 Task: Open Card Card0000000171 in  Board0000000043 in Workspace WS0000000015 in Trello. Add Member Carxxstreet791@gmail.com to Card Card0000000171 in  Board0000000043 in Workspace WS0000000015 in Trello. Add Orange Label titled Label0000000171 to Card Card0000000171 in  Board0000000043 in Workspace WS0000000015 in Trello. Add Checklist CL0000000171 to Card Card0000000171 in  Board0000000043 in Workspace WS0000000015 in Trello. Add Dates with Start Date as Jun 01 2023 and Due Date as Jun 30 2023 to Card Card0000000171 in  Board0000000043 in Workspace WS0000000015 in Trello
Action: Mouse moved to (585, 73)
Screenshot: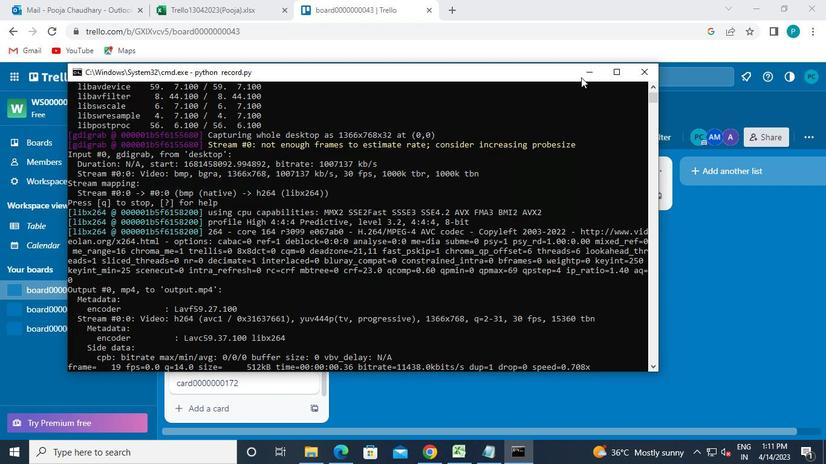 
Action: Mouse pressed left at (585, 73)
Screenshot: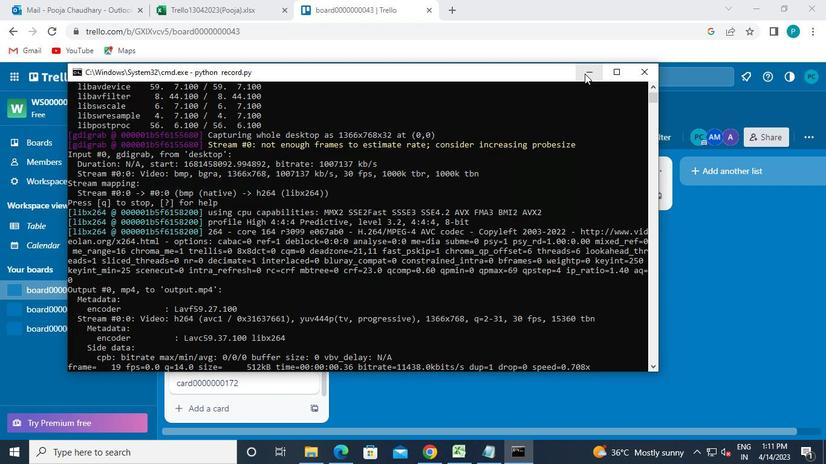 
Action: Mouse moved to (292, 351)
Screenshot: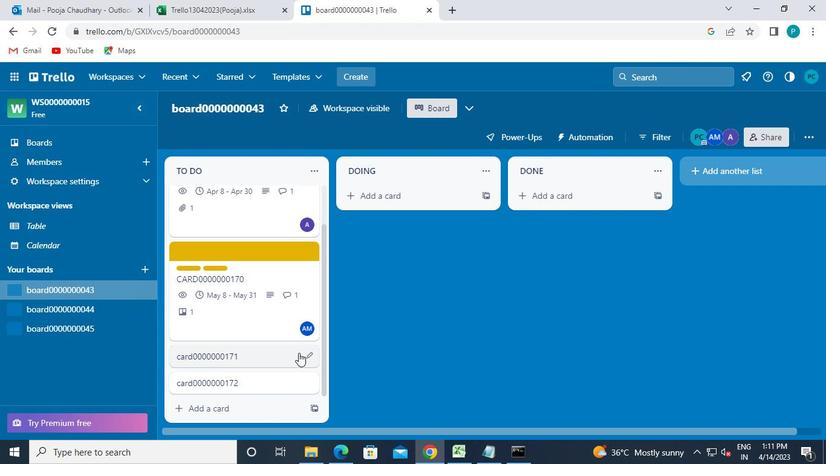 
Action: Mouse pressed left at (292, 351)
Screenshot: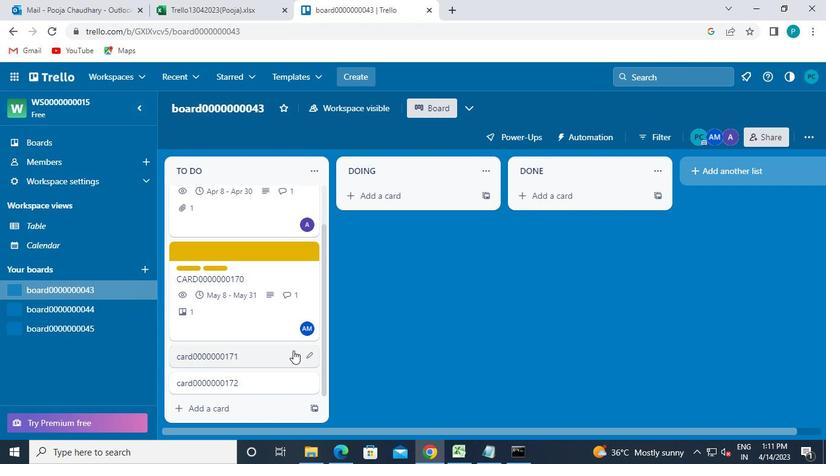 
Action: Mouse moved to (573, 213)
Screenshot: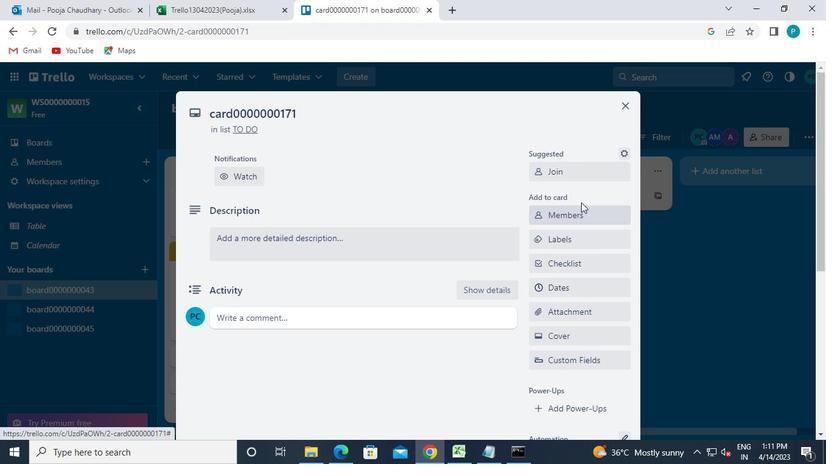 
Action: Mouse pressed left at (573, 213)
Screenshot: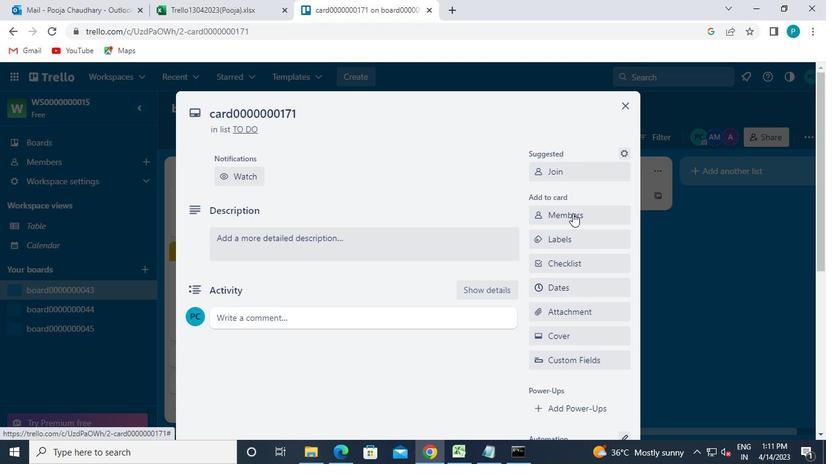 
Action: Mouse moved to (570, 269)
Screenshot: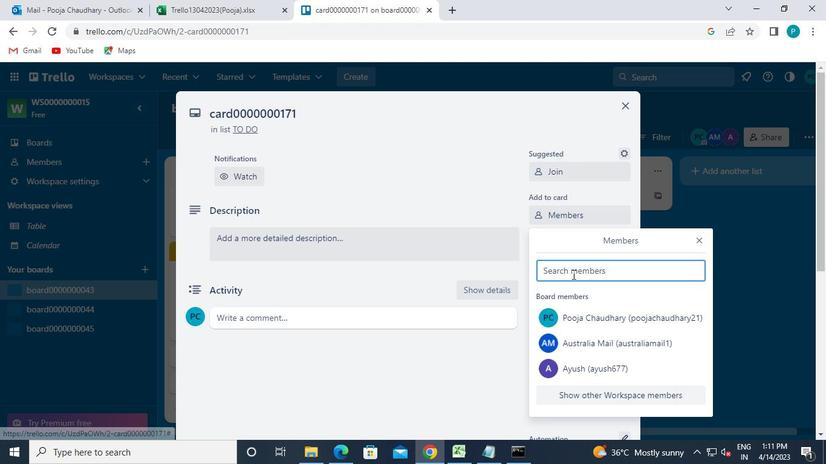 
Action: Mouse pressed left at (570, 269)
Screenshot: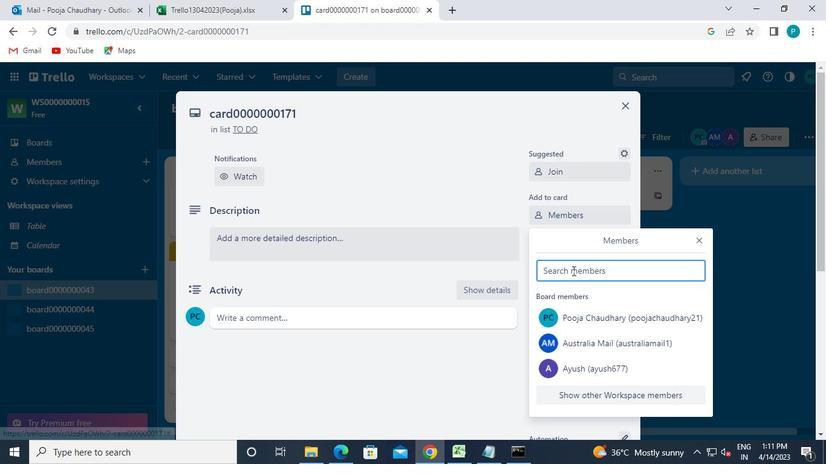 
Action: Mouse moved to (545, 257)
Screenshot: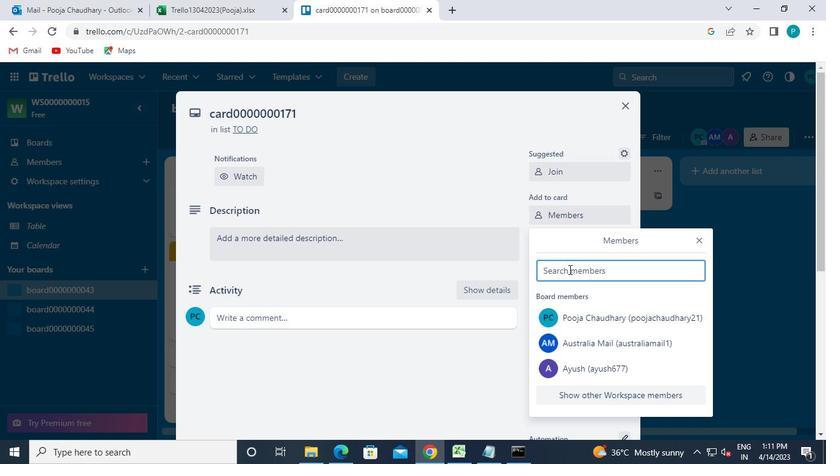 
Action: Keyboard c
Screenshot: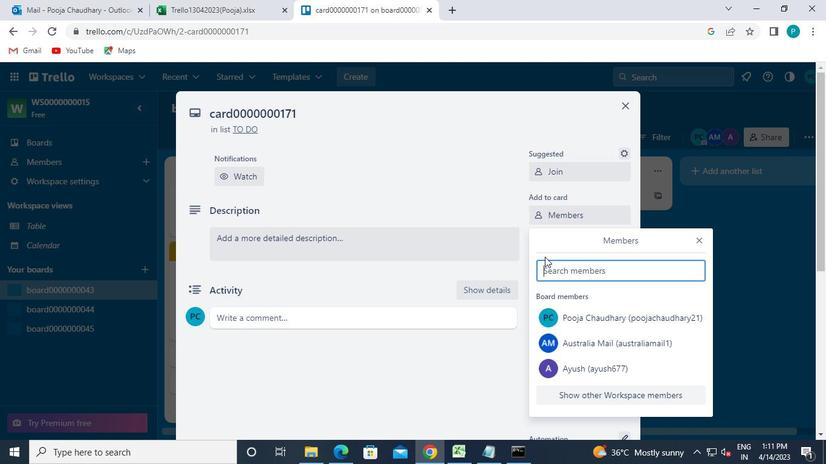
Action: Keyboard a
Screenshot: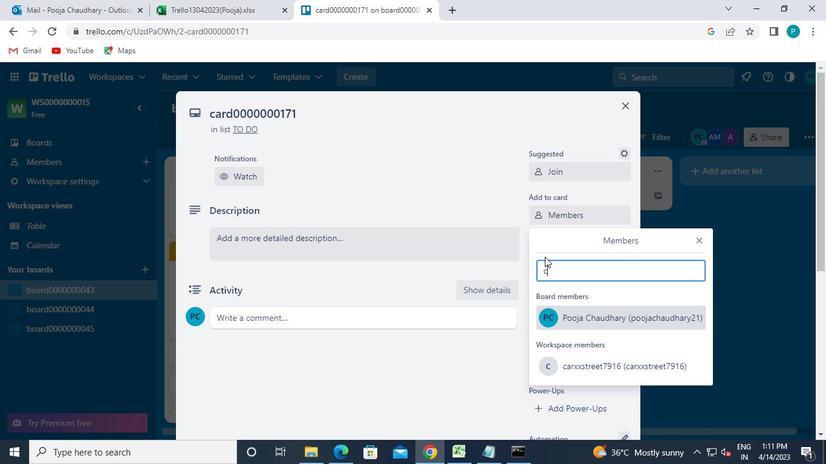 
Action: Keyboard r
Screenshot: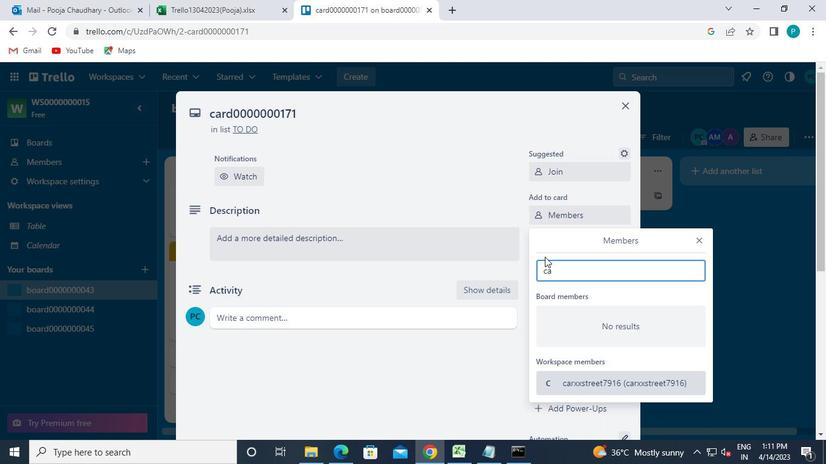 
Action: Keyboard x
Screenshot: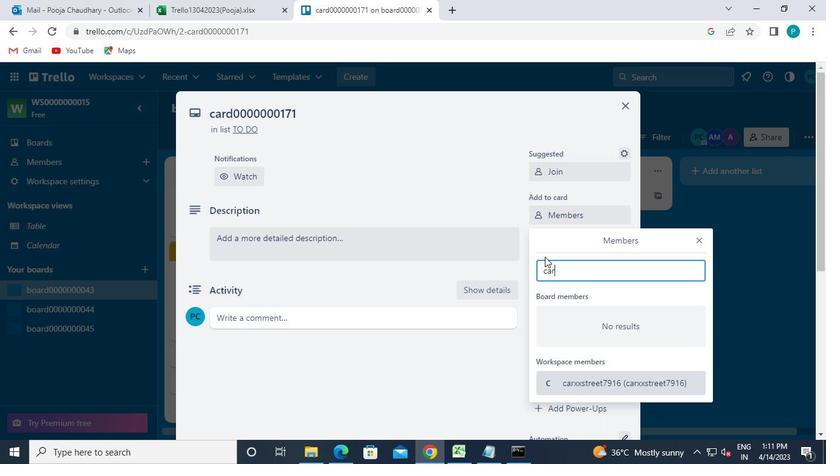 
Action: Keyboard x
Screenshot: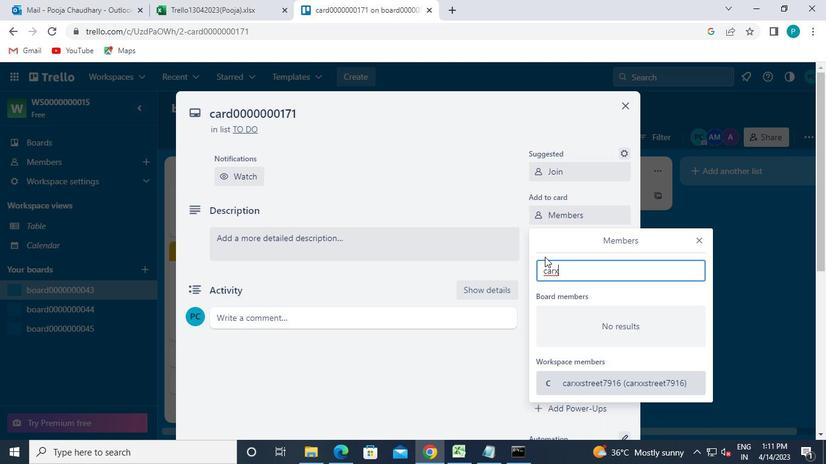 
Action: Keyboard s
Screenshot: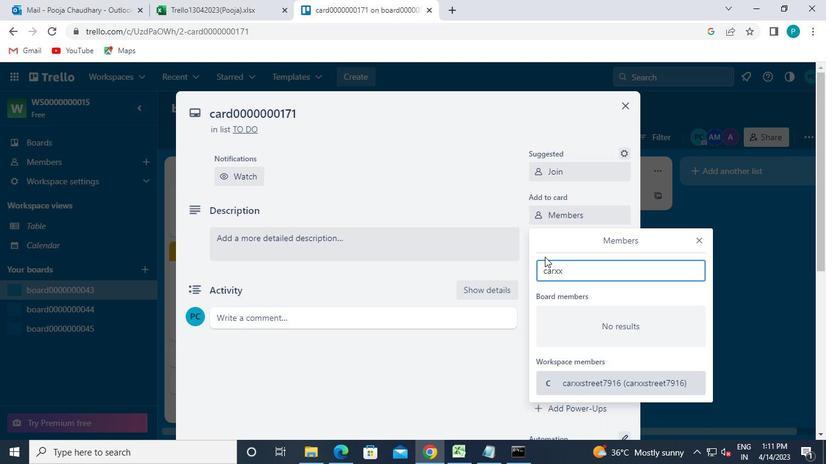 
Action: Keyboard t
Screenshot: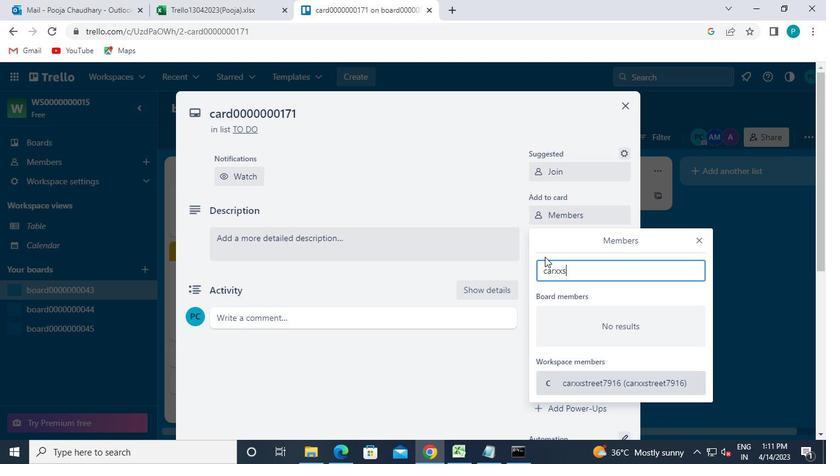 
Action: Keyboard r
Screenshot: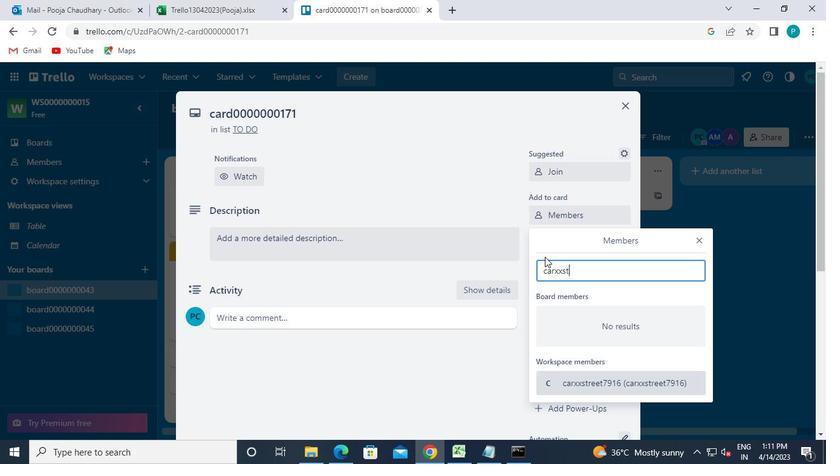 
Action: Keyboard e
Screenshot: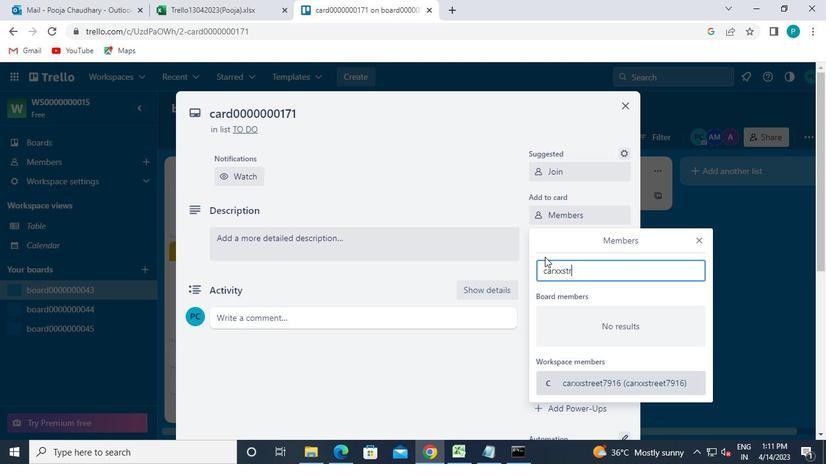 
Action: Keyboard e
Screenshot: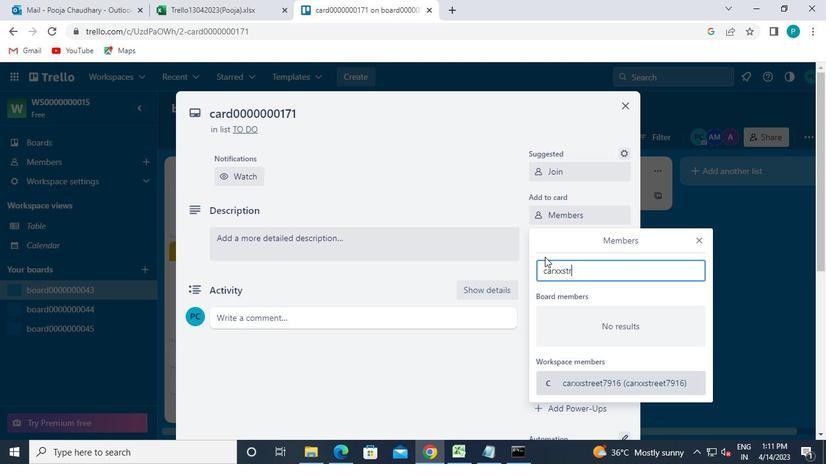 
Action: Keyboard t
Screenshot: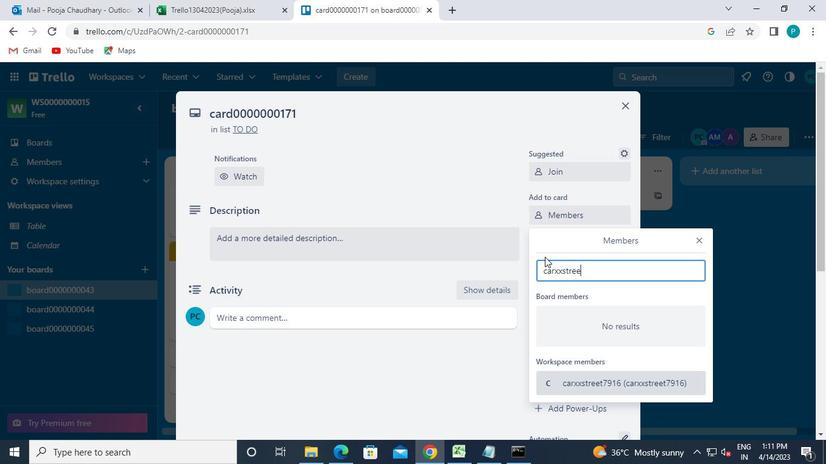 
Action: Keyboard 7
Screenshot: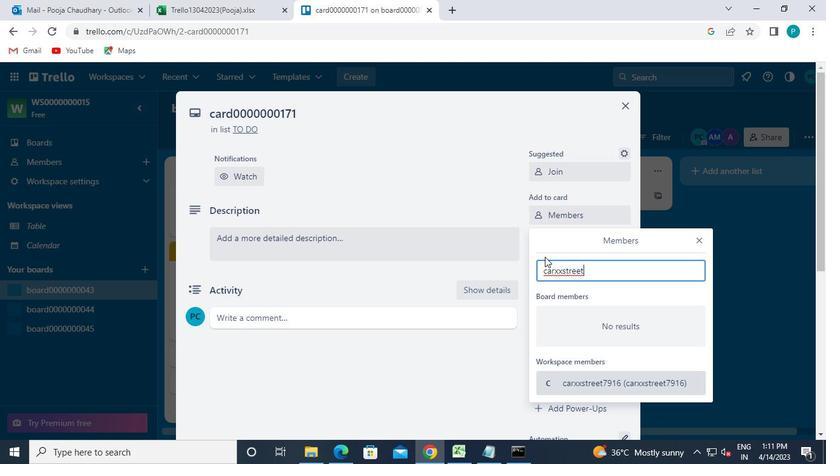 
Action: Mouse moved to (544, 257)
Screenshot: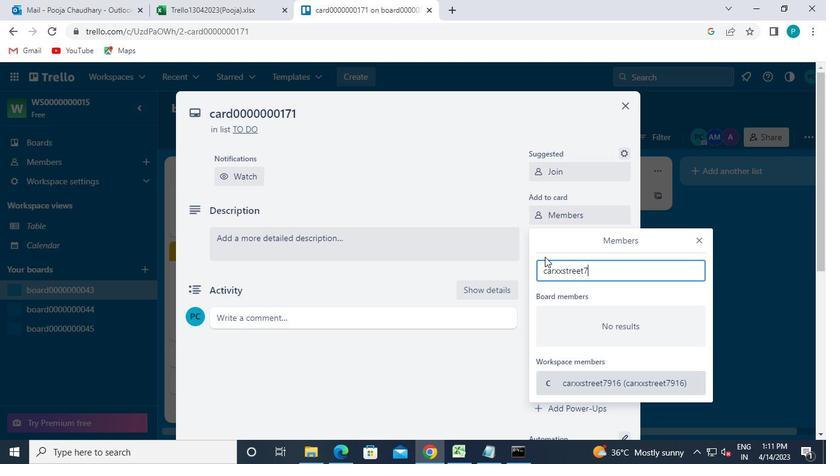 
Action: Keyboard 9
Screenshot: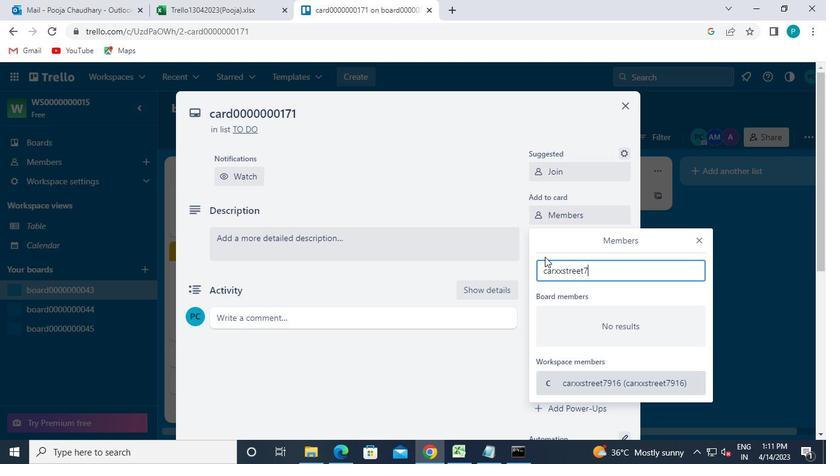 
Action: Keyboard 1
Screenshot: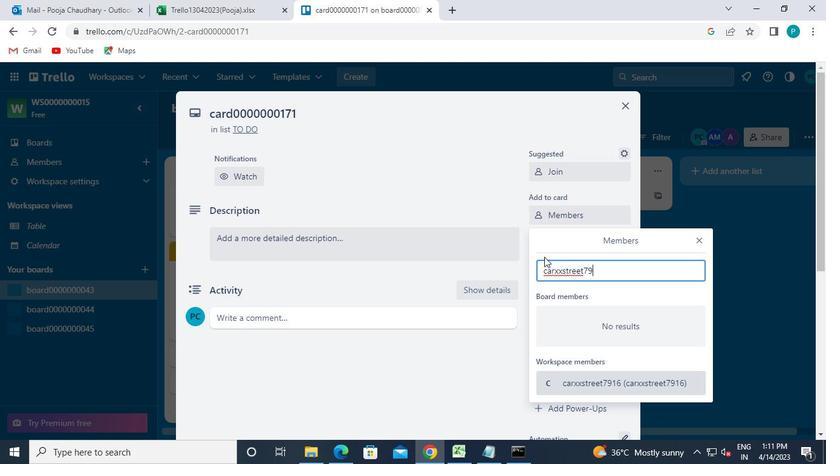 
Action: Keyboard 6
Screenshot: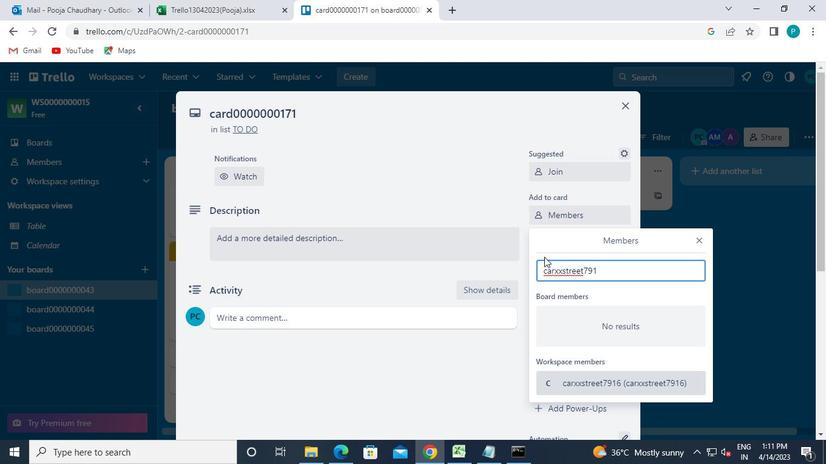 
Action: Keyboard Key.shift
Screenshot: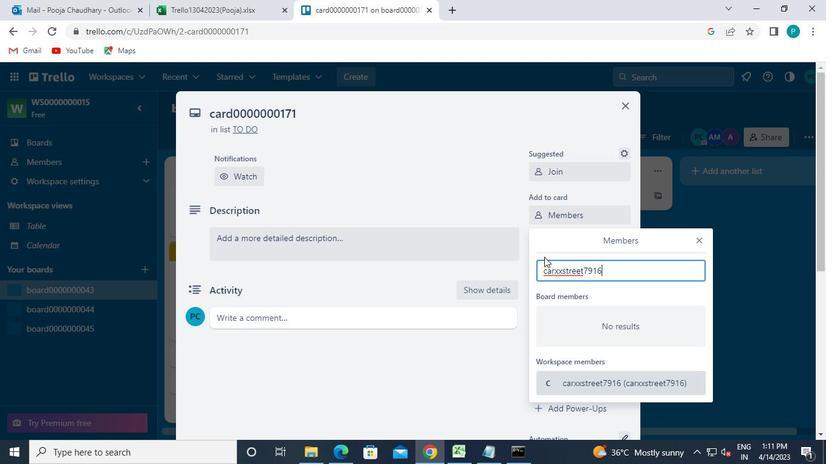 
Action: Keyboard @
Screenshot: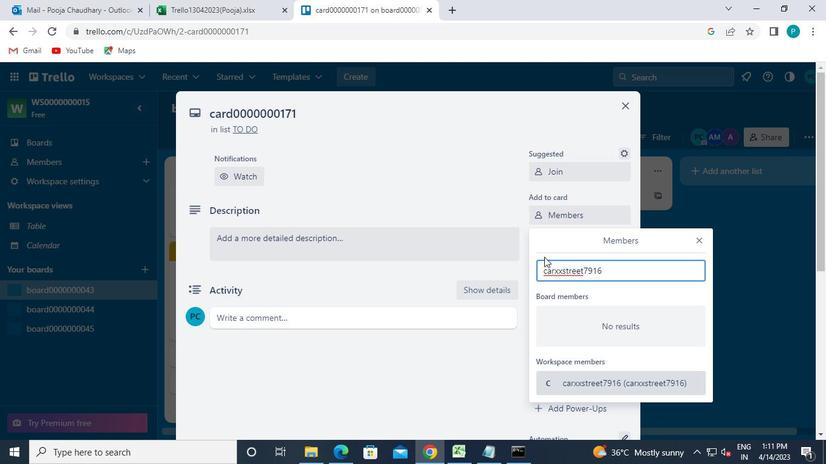 
Action: Keyboard g
Screenshot: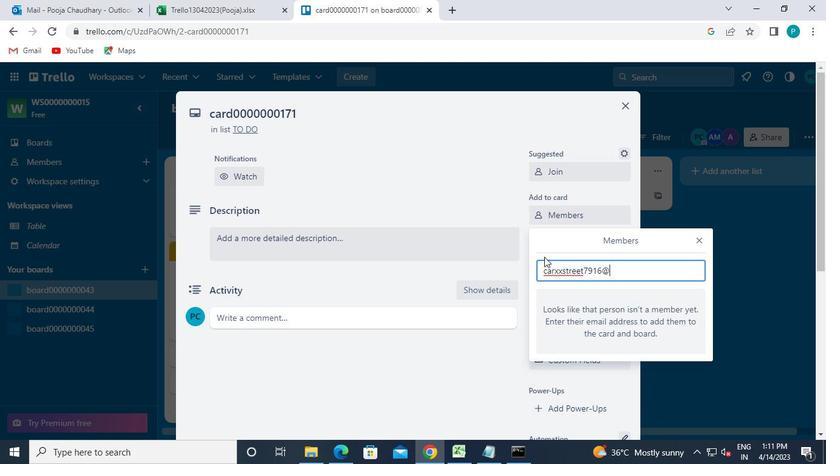 
Action: Keyboard m
Screenshot: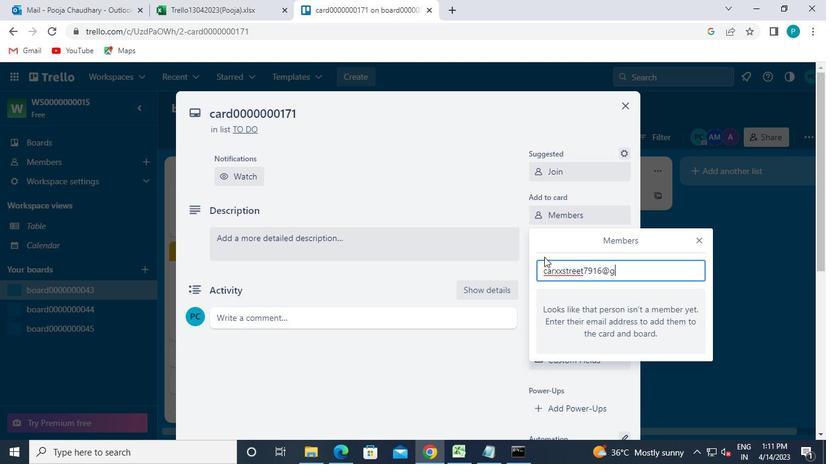 
Action: Keyboard a
Screenshot: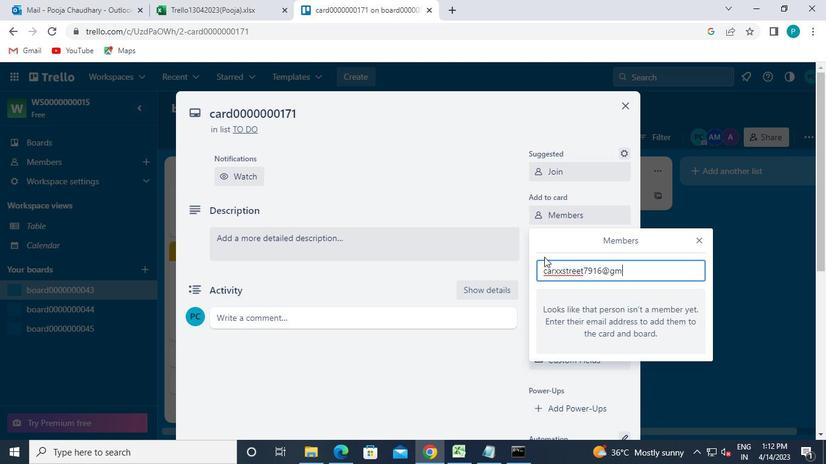 
Action: Keyboard i
Screenshot: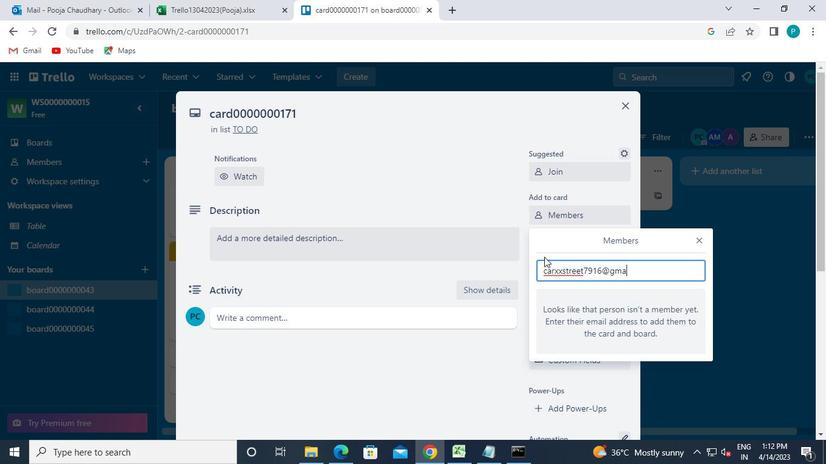 
Action: Keyboard l
Screenshot: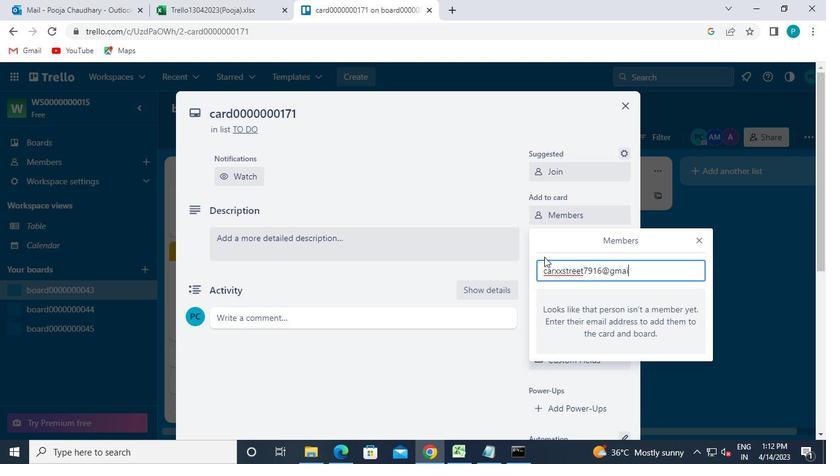 
Action: Keyboard .
Screenshot: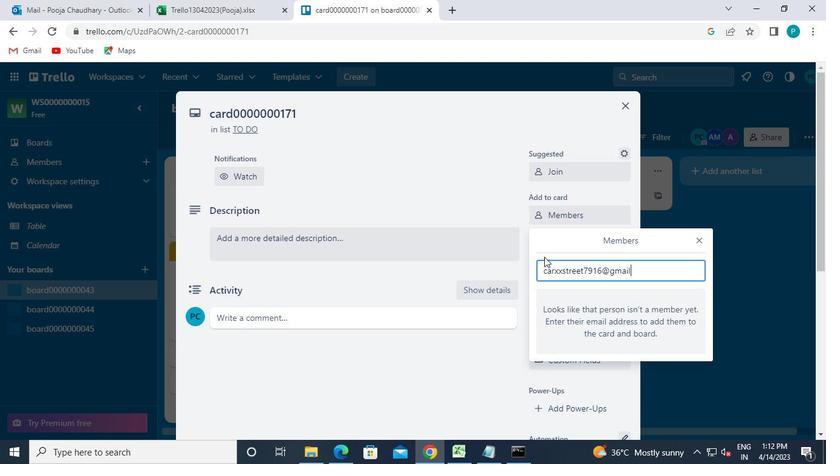 
Action: Mouse moved to (528, 257)
Screenshot: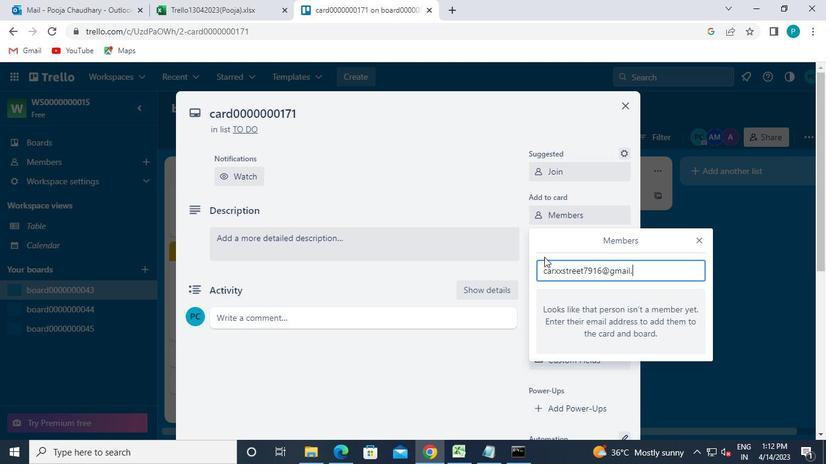 
Action: Keyboard c
Screenshot: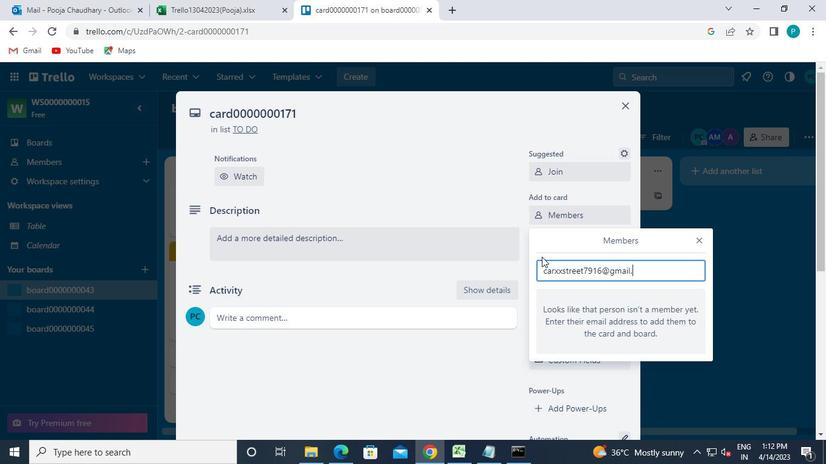 
Action: Keyboard o
Screenshot: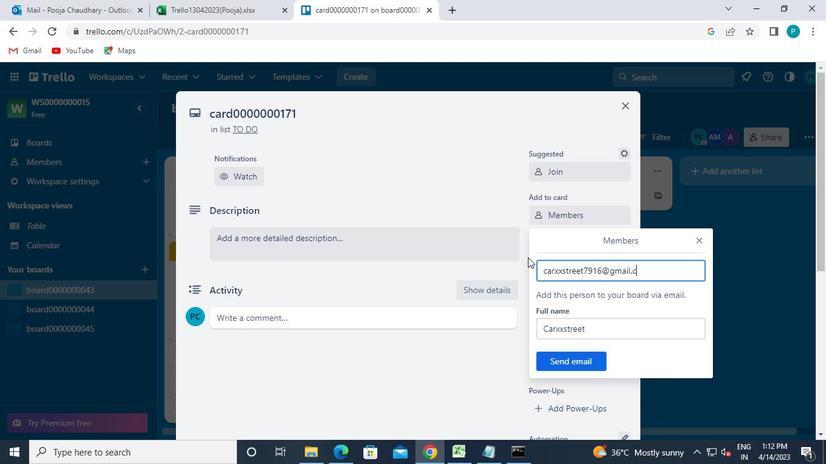 
Action: Keyboard m
Screenshot: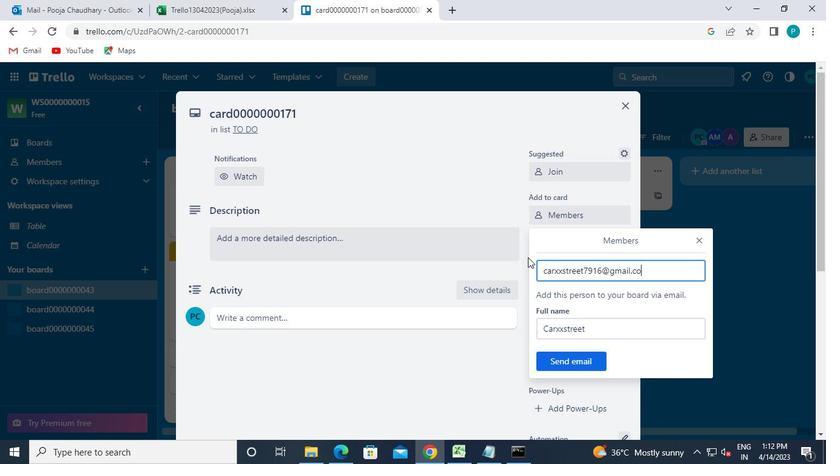 
Action: Mouse moved to (559, 358)
Screenshot: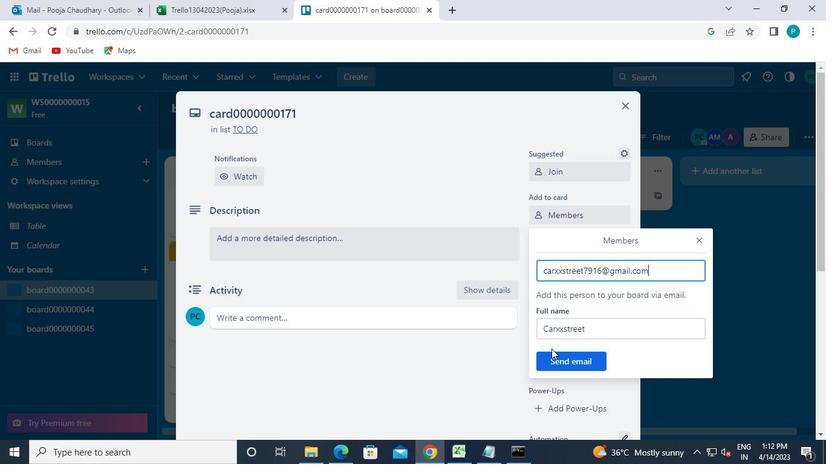 
Action: Mouse pressed left at (559, 358)
Screenshot: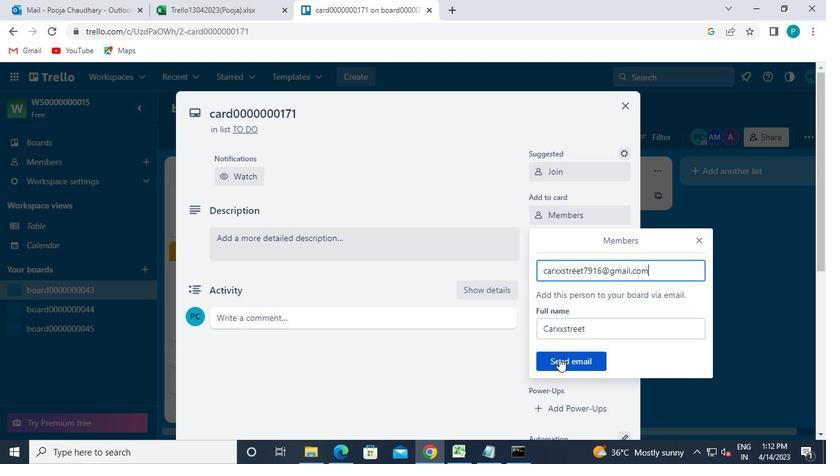 
Action: Mouse moved to (558, 234)
Screenshot: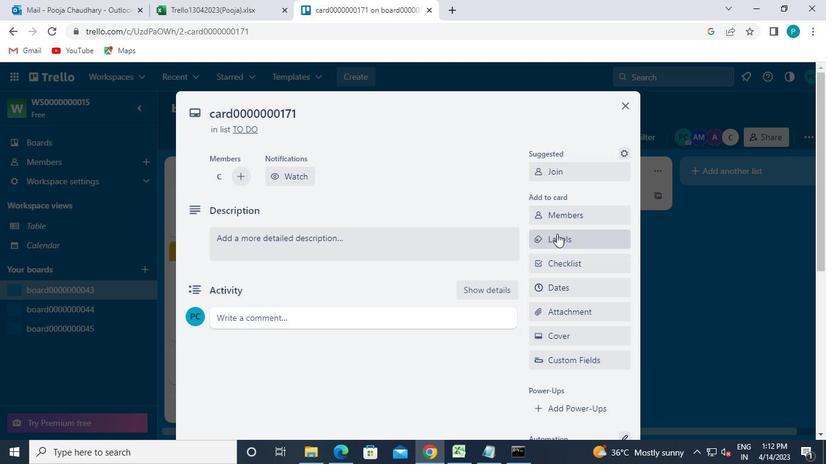
Action: Mouse pressed left at (558, 234)
Screenshot: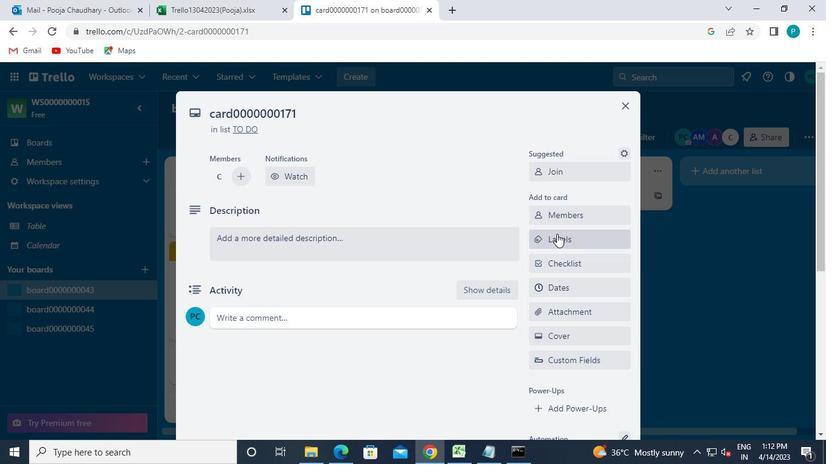 
Action: Mouse moved to (596, 360)
Screenshot: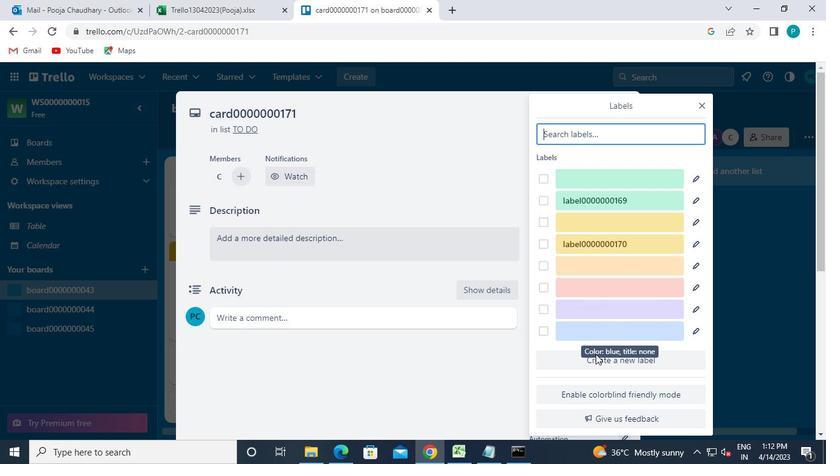 
Action: Mouse pressed left at (596, 360)
Screenshot: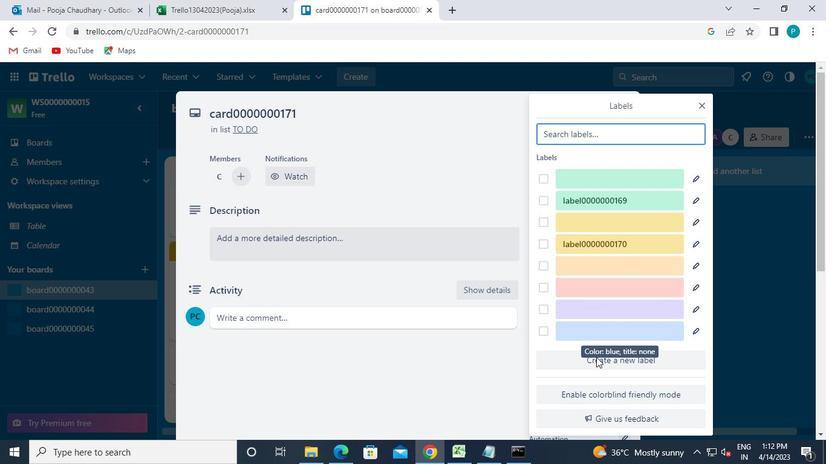 
Action: Mouse moved to (621, 277)
Screenshot: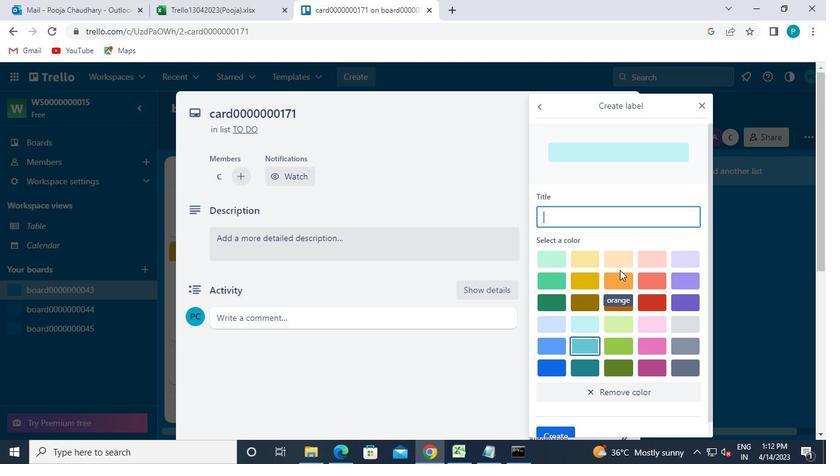 
Action: Mouse pressed left at (621, 277)
Screenshot: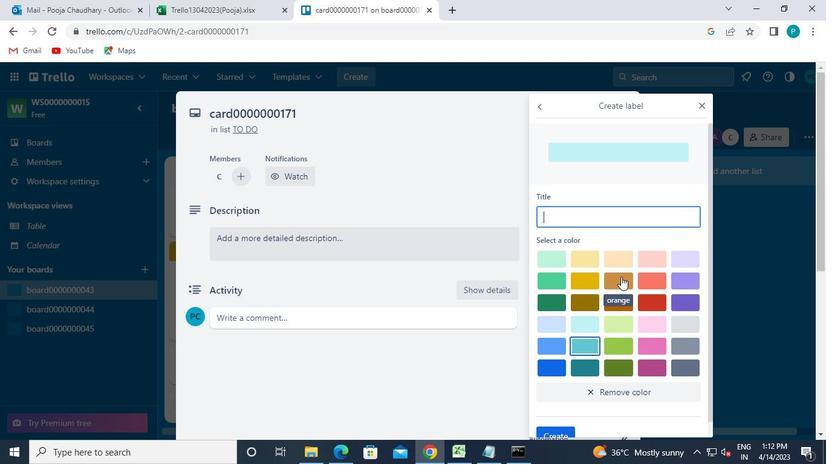 
Action: Mouse moved to (561, 215)
Screenshot: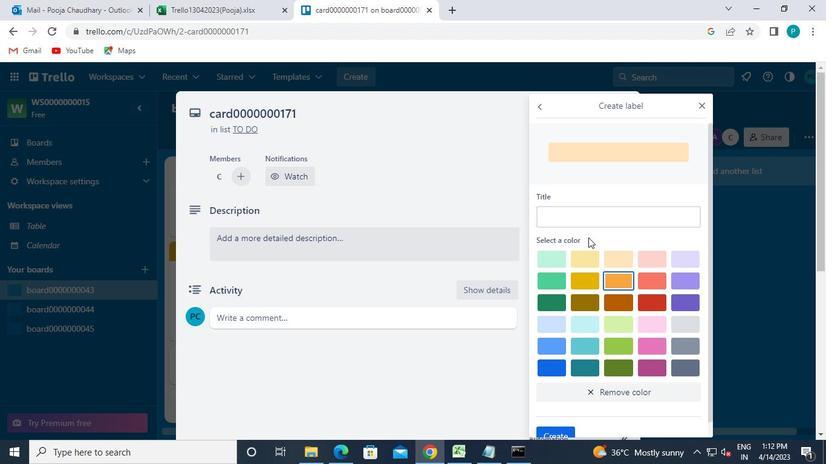 
Action: Mouse pressed left at (561, 215)
Screenshot: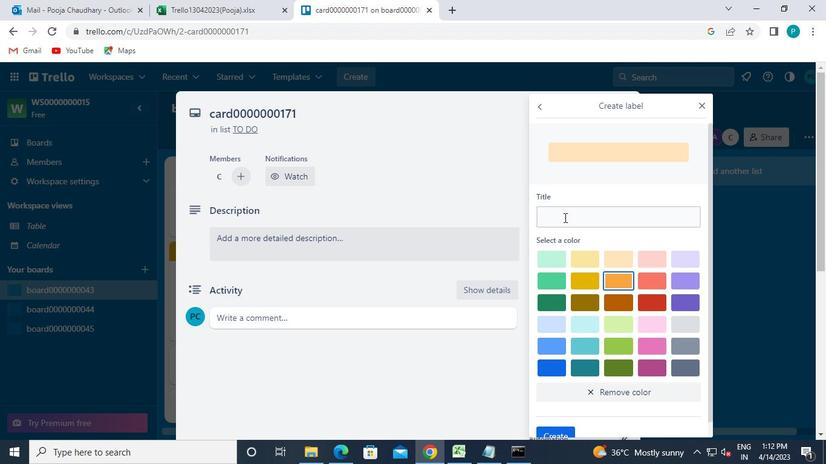 
Action: Keyboard l
Screenshot: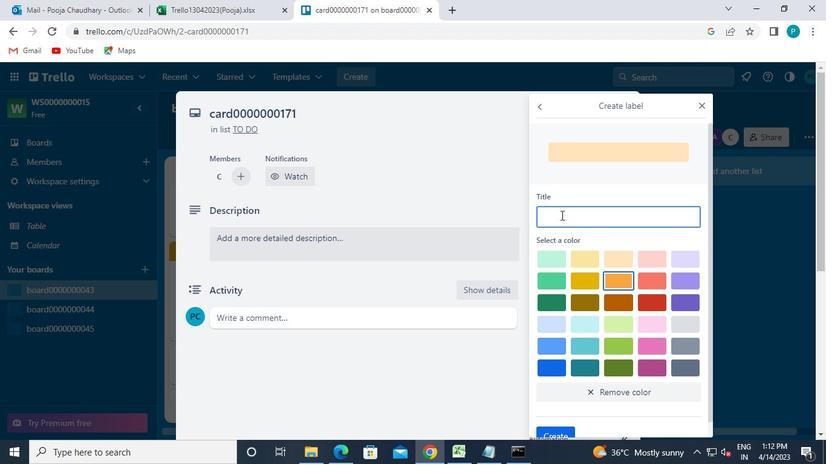 
Action: Keyboard b
Screenshot: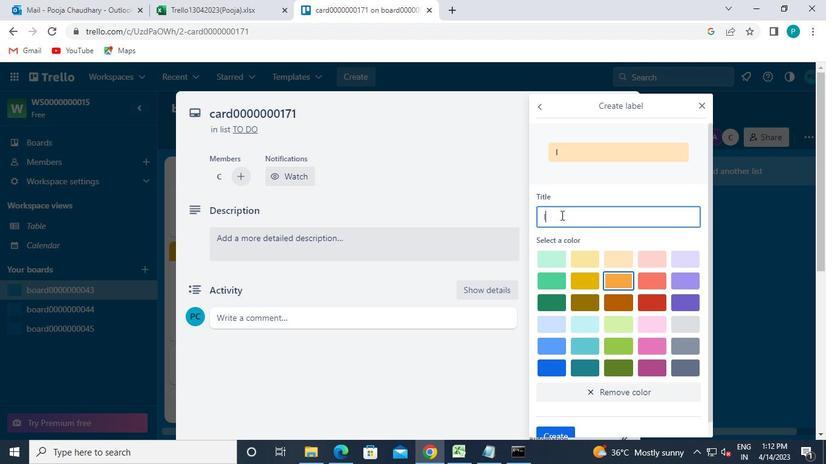 
Action: Keyboard Key.backspace
Screenshot: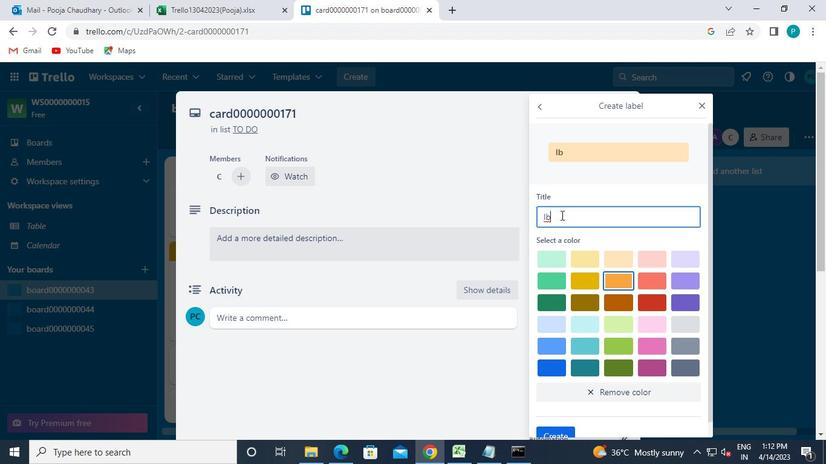 
Action: Keyboard a
Screenshot: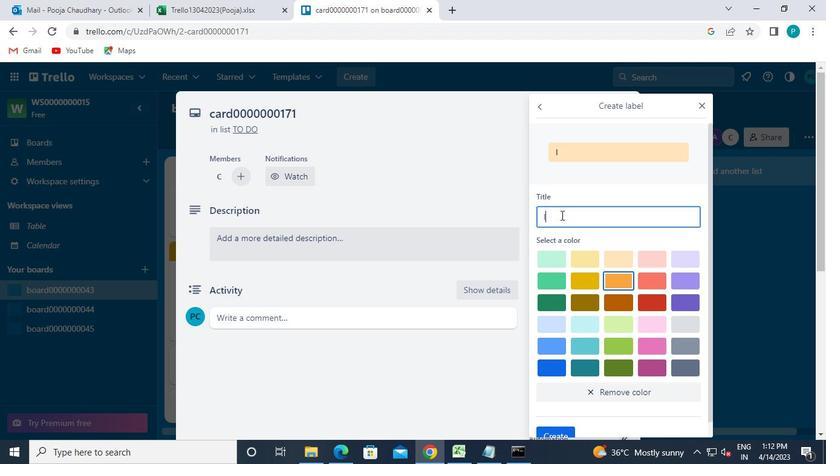 
Action: Keyboard b
Screenshot: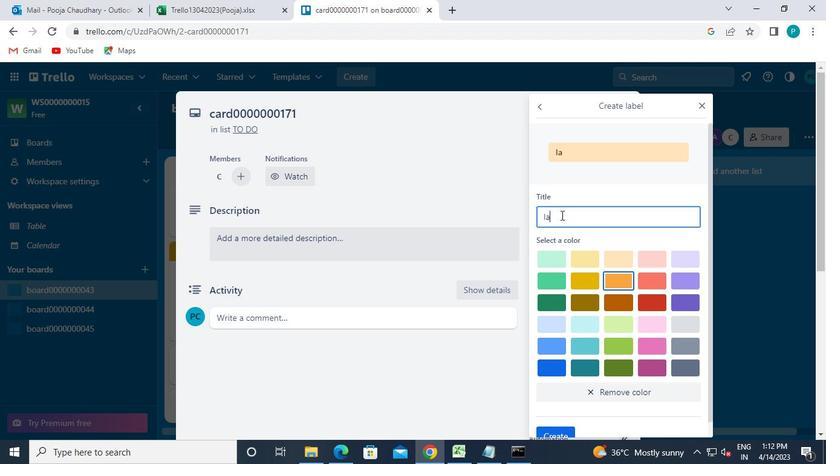 
Action: Keyboard e
Screenshot: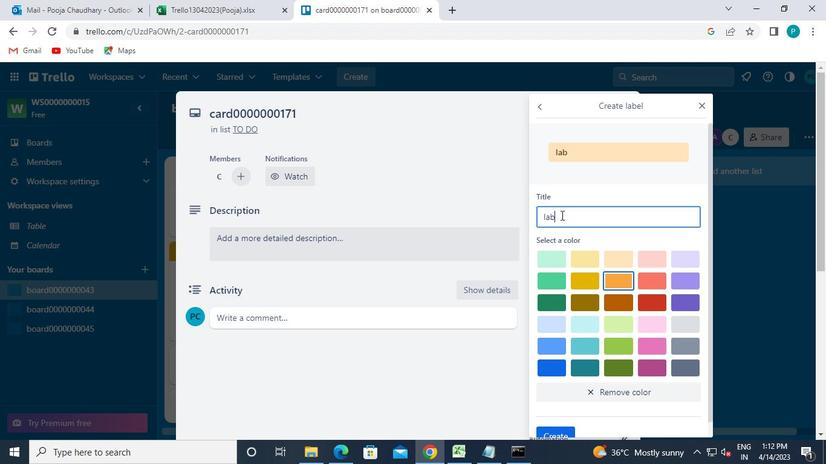 
Action: Keyboard l
Screenshot: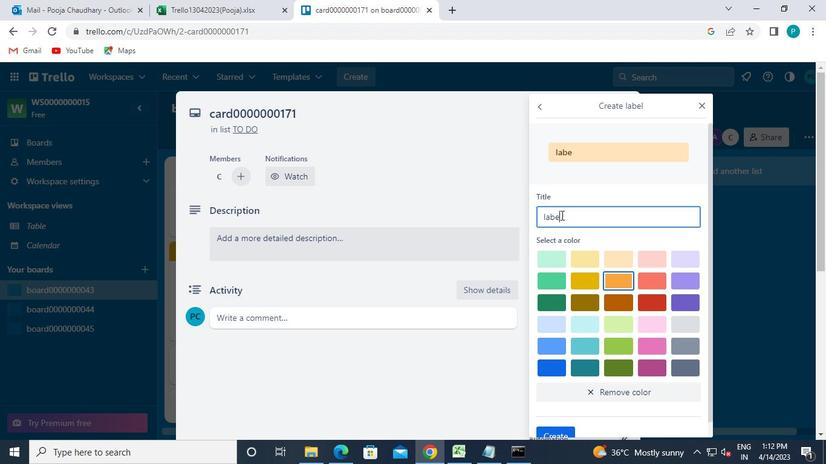 
Action: Keyboard 0
Screenshot: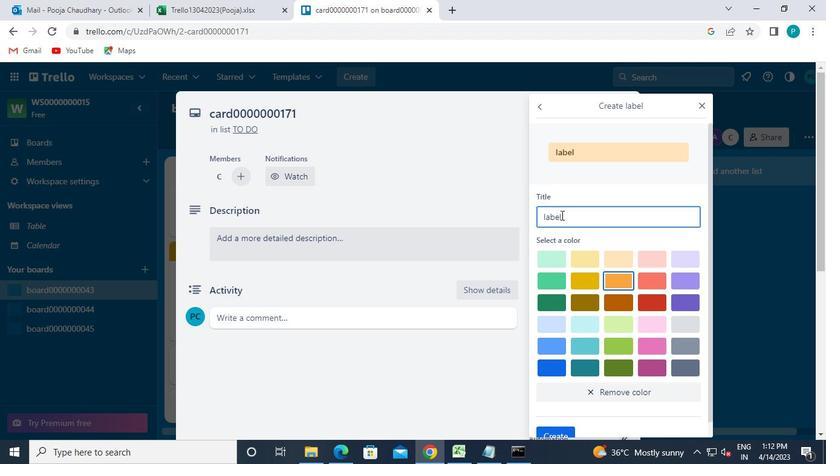 
Action: Keyboard 0
Screenshot: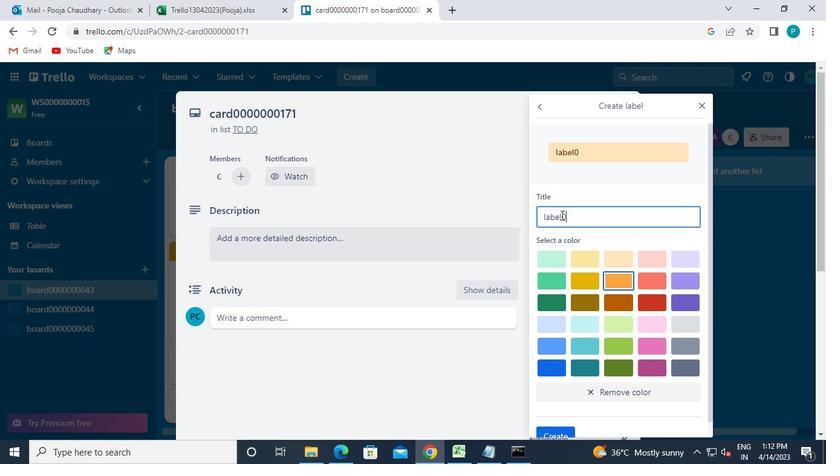 
Action: Keyboard 0
Screenshot: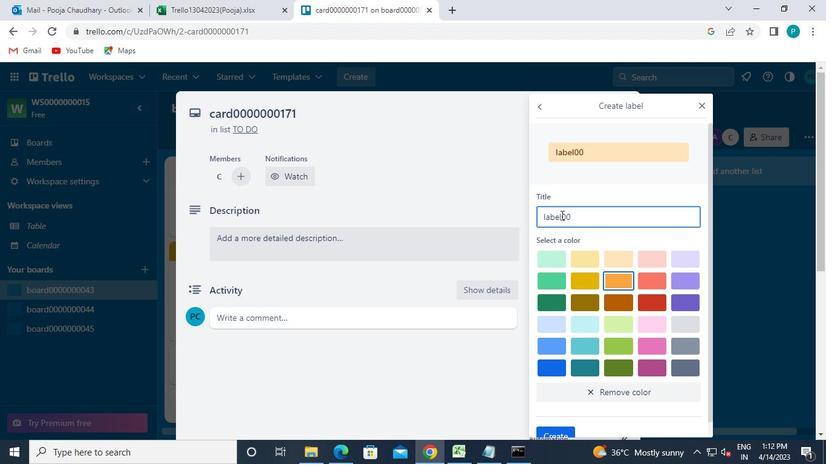 
Action: Keyboard 0
Screenshot: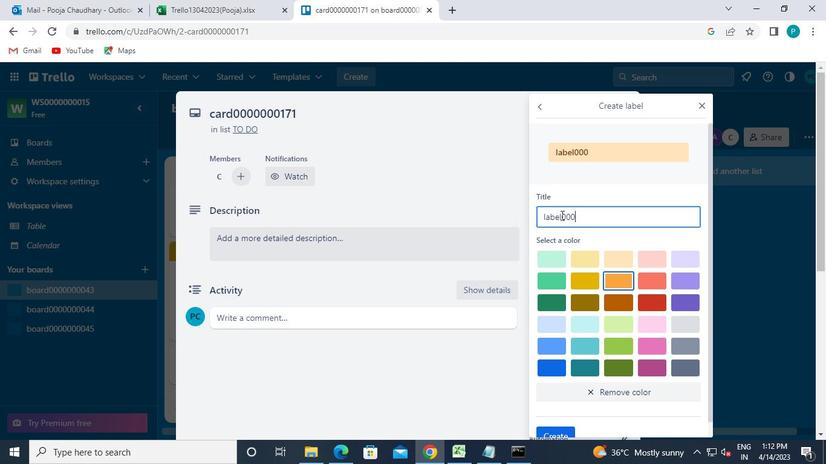 
Action: Keyboard 0
Screenshot: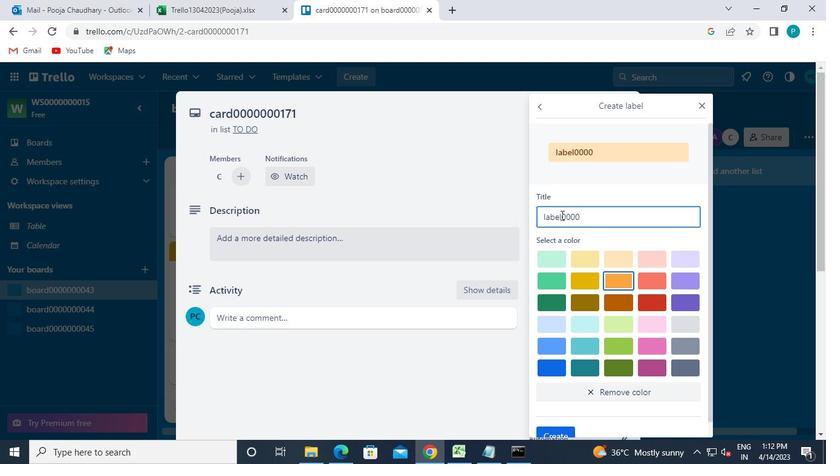 
Action: Keyboard 0
Screenshot: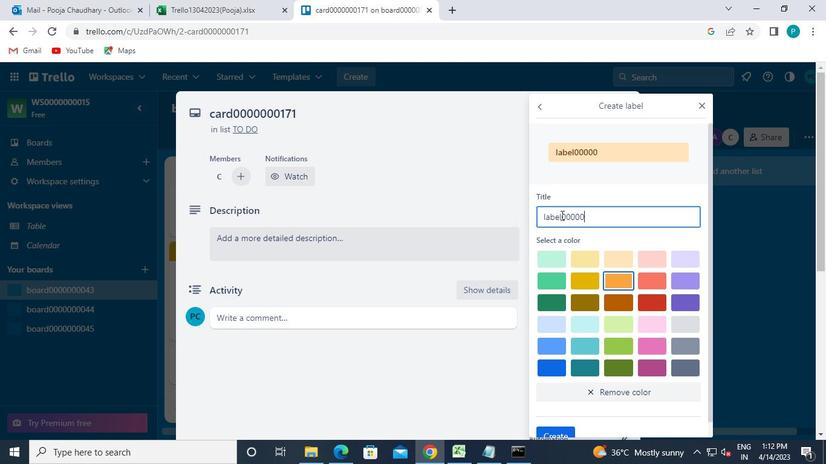 
Action: Keyboard 0
Screenshot: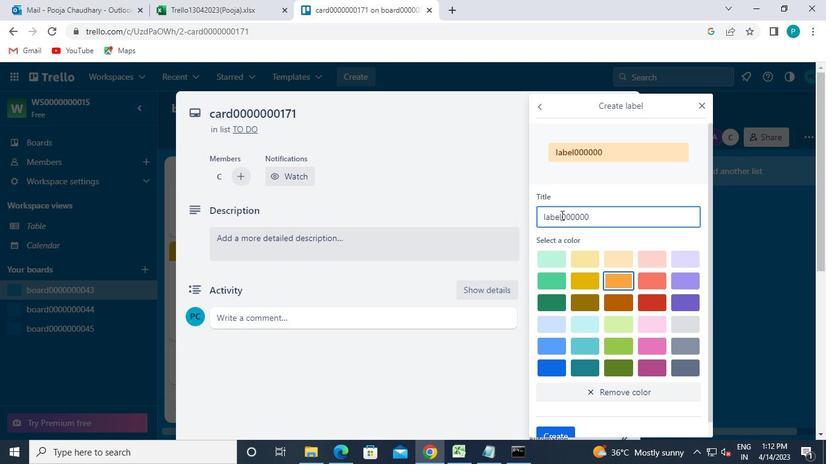
Action: Keyboard 1
Screenshot: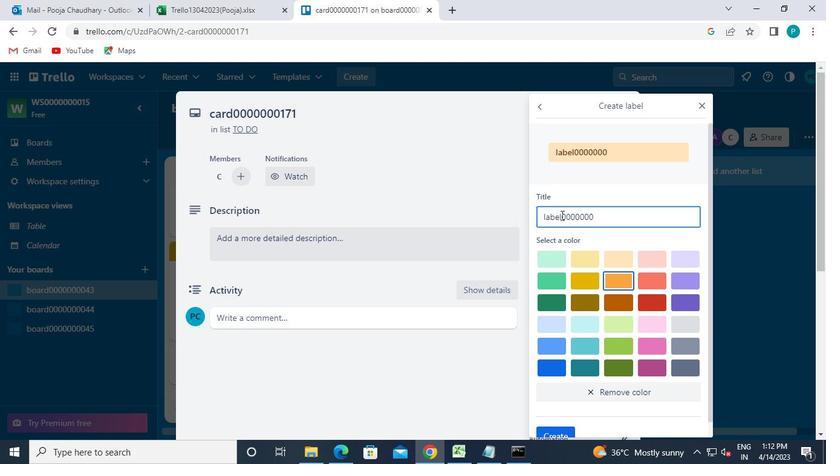 
Action: Keyboard 7
Screenshot: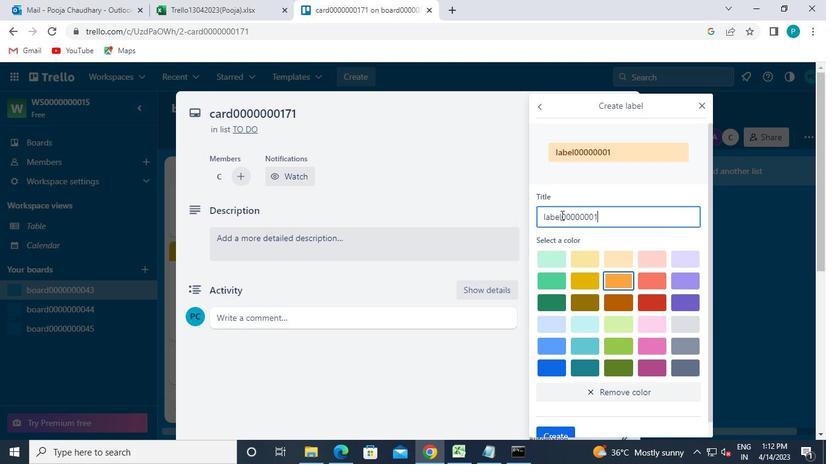 
Action: Keyboard 0
Screenshot: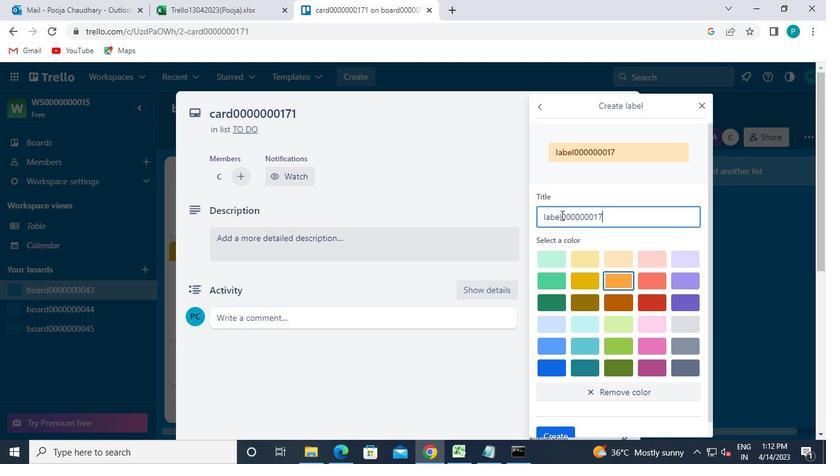 
Action: Mouse moved to (562, 240)
Screenshot: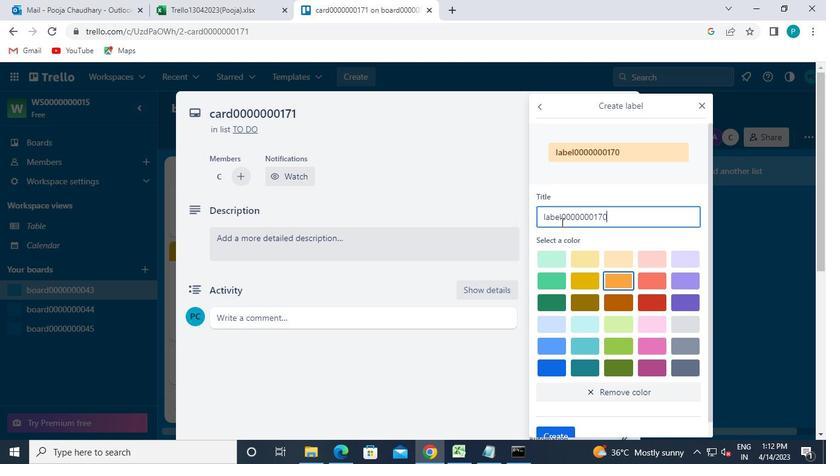 
Action: Keyboard Key.backspace
Screenshot: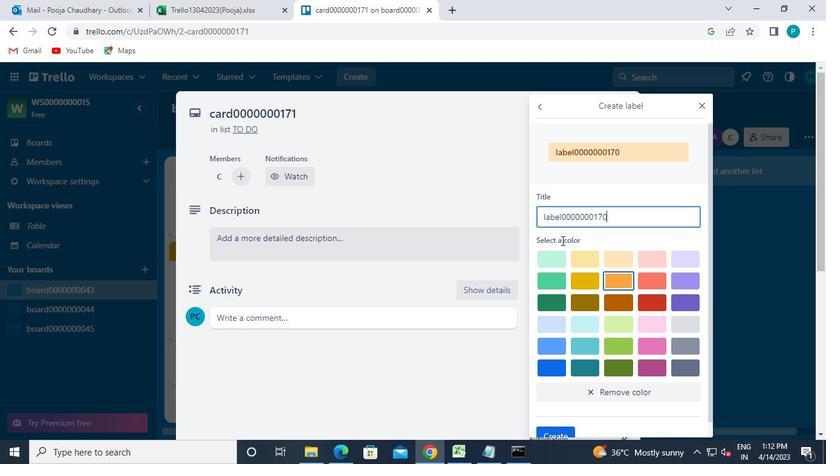 
Action: Keyboard 1
Screenshot: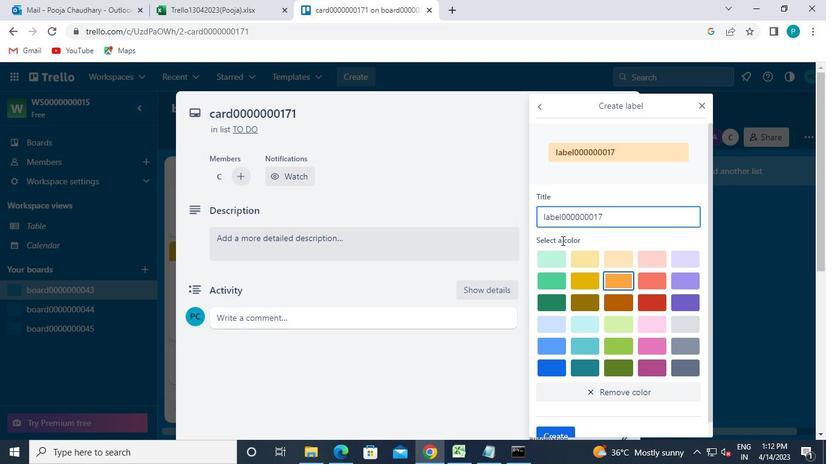 
Action: Mouse moved to (551, 414)
Screenshot: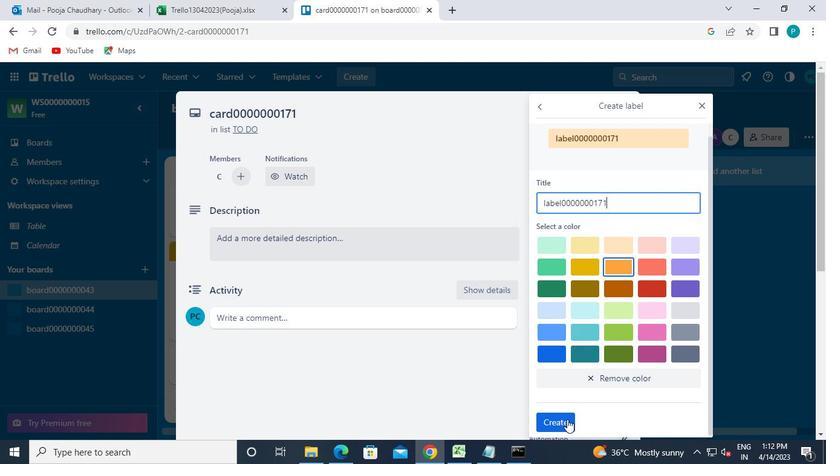 
Action: Mouse pressed left at (551, 414)
Screenshot: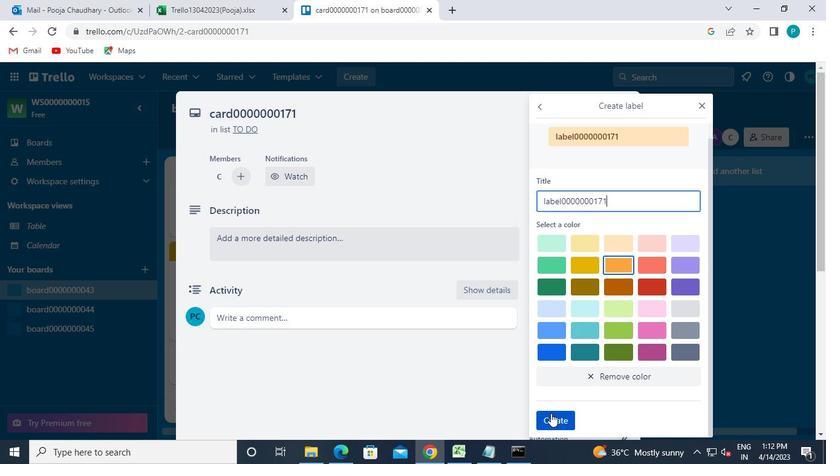 
Action: Mouse moved to (705, 106)
Screenshot: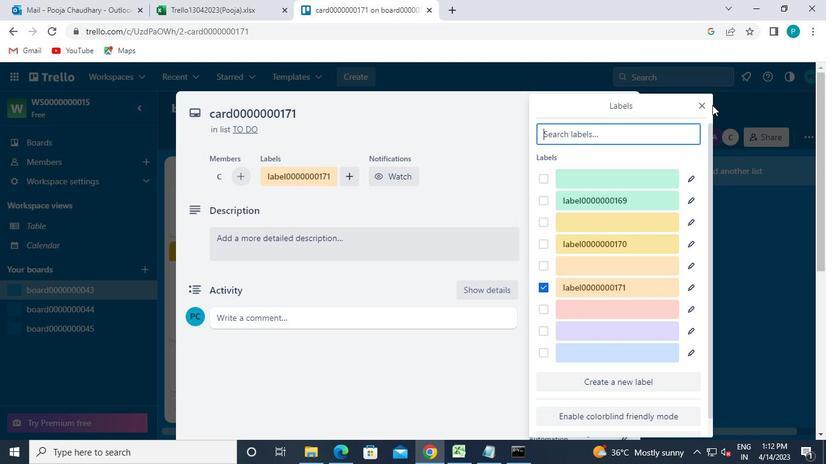
Action: Mouse pressed left at (705, 106)
Screenshot: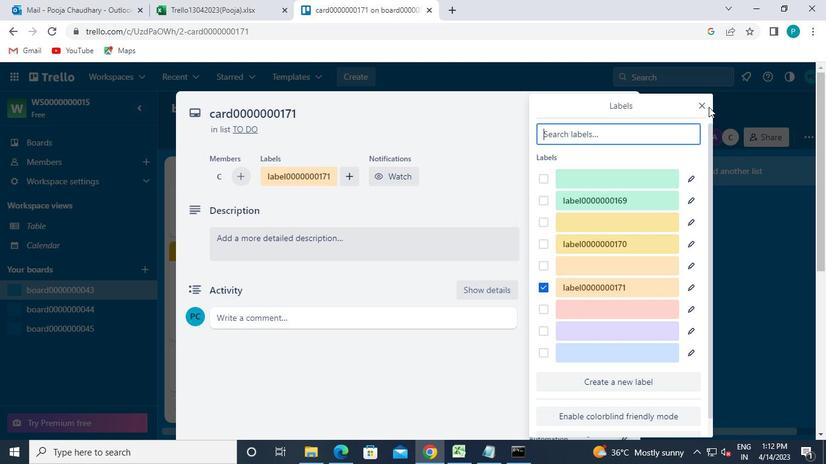 
Action: Mouse moved to (563, 265)
Screenshot: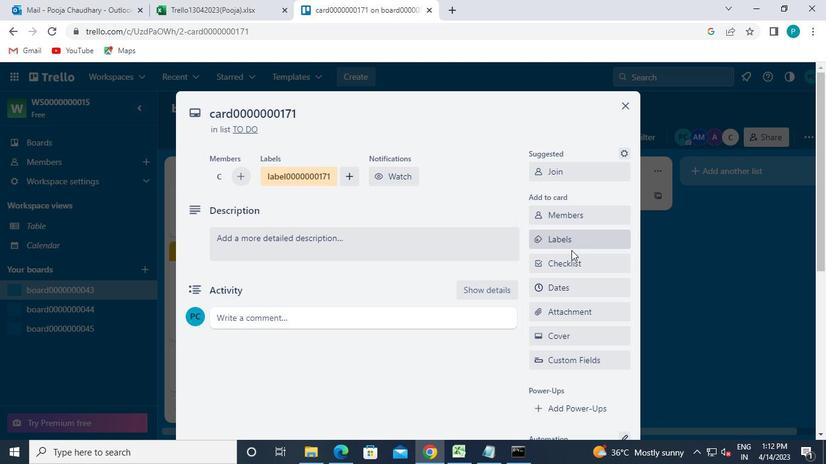 
Action: Mouse pressed left at (563, 265)
Screenshot: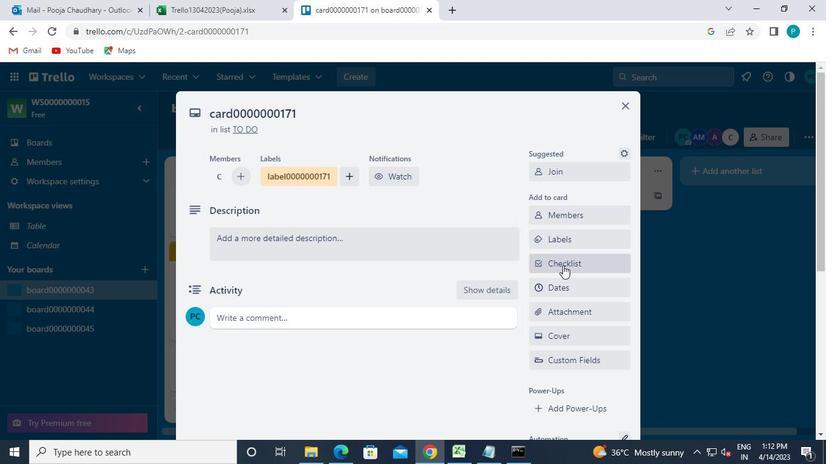 
Action: Mouse moved to (590, 320)
Screenshot: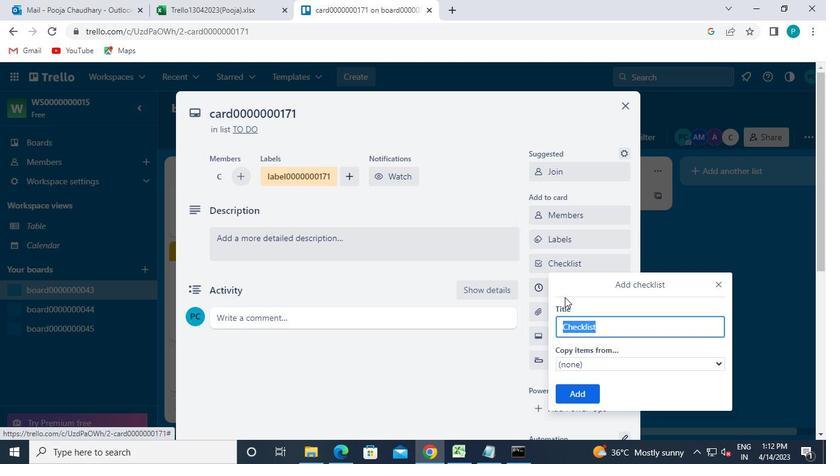 
Action: Keyboard Key.caps_lock
Screenshot: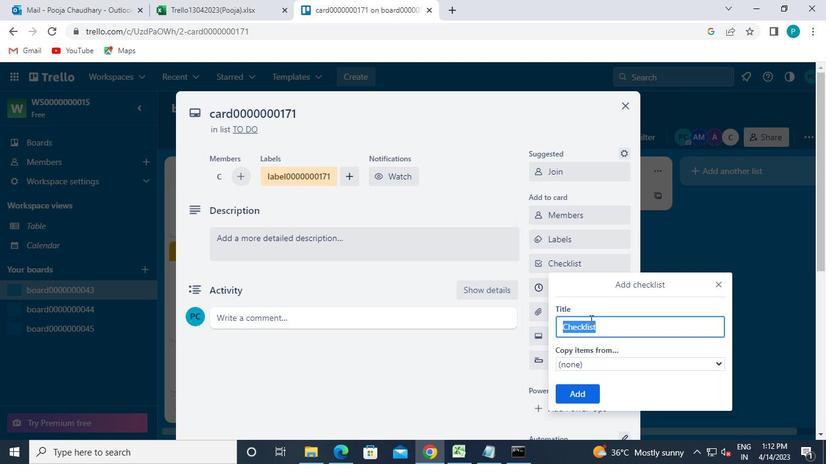
Action: Keyboard c
Screenshot: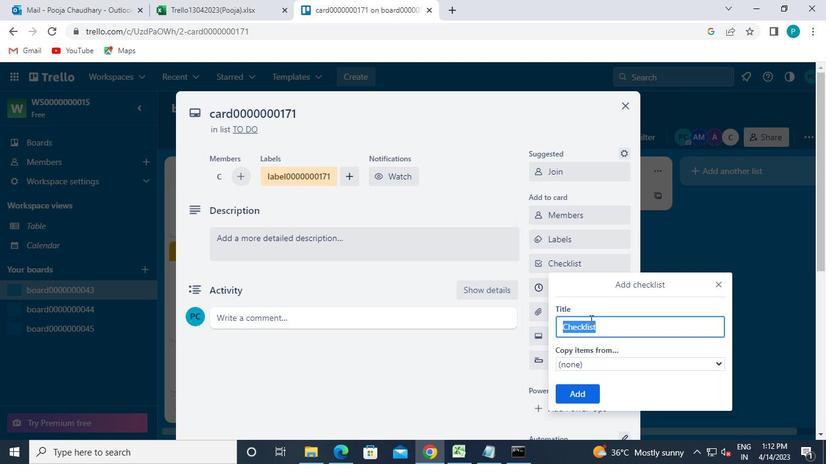 
Action: Keyboard l
Screenshot: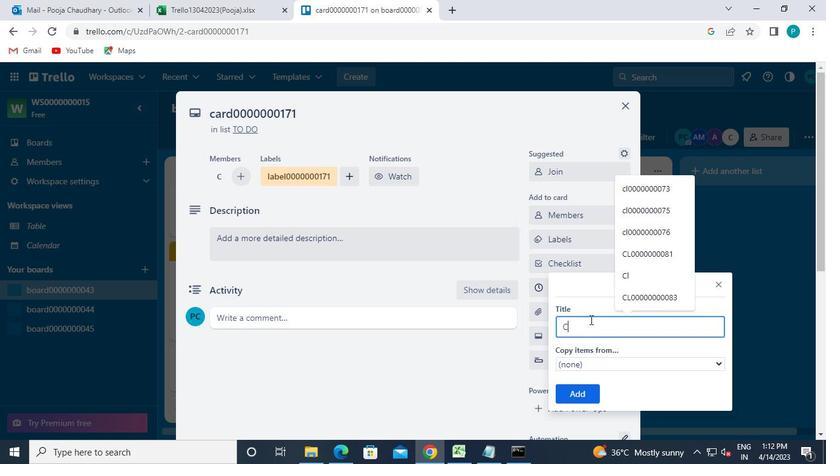 
Action: Keyboard 0
Screenshot: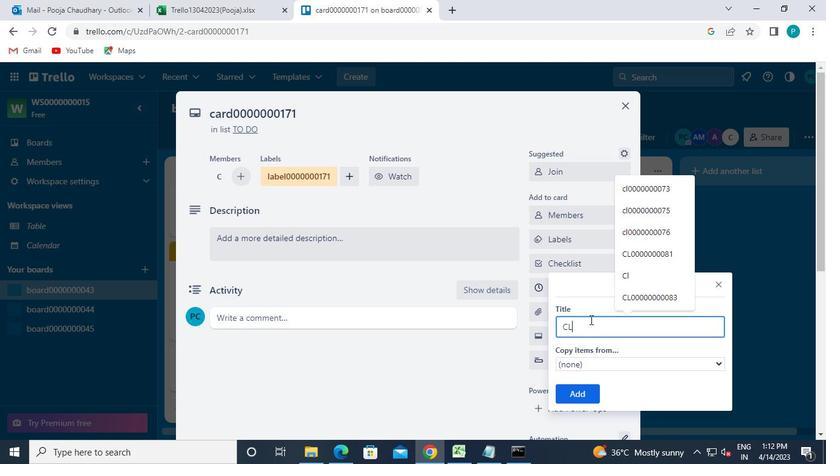 
Action: Keyboard 0
Screenshot: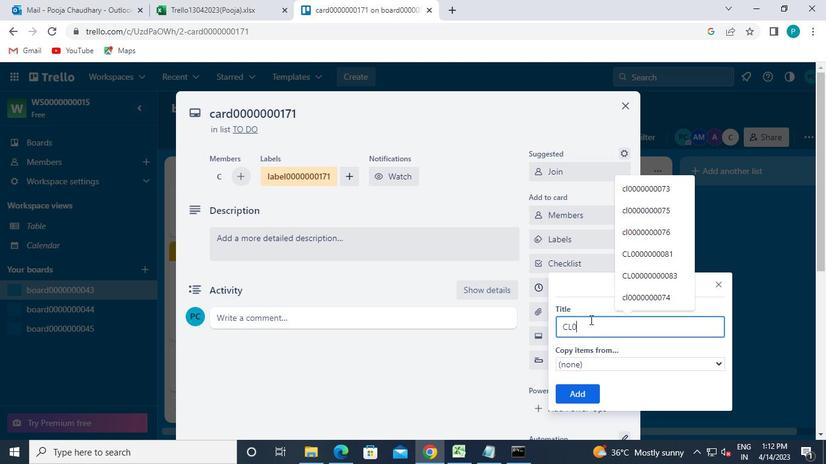 
Action: Keyboard 0
Screenshot: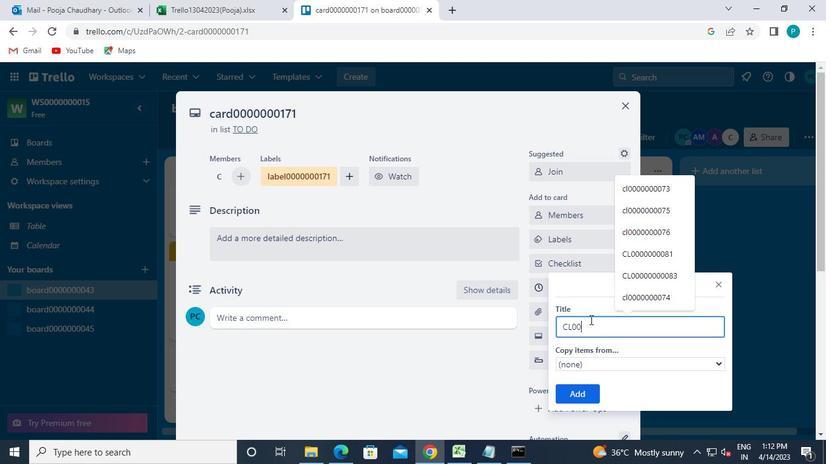 
Action: Keyboard 0
Screenshot: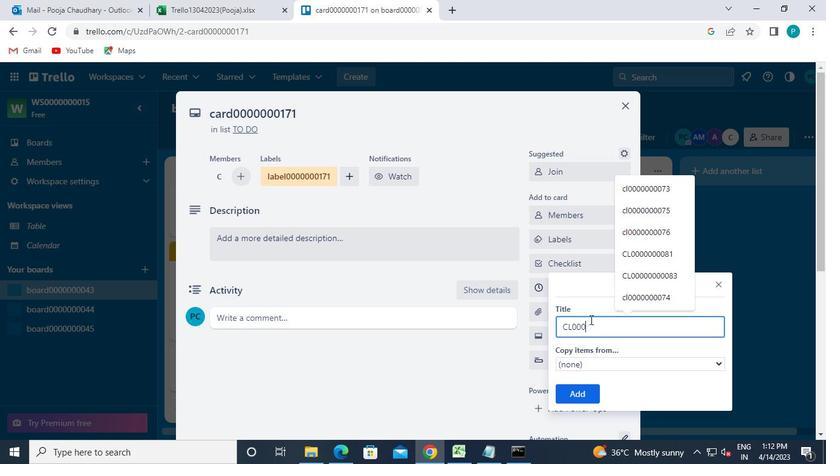 
Action: Keyboard 0
Screenshot: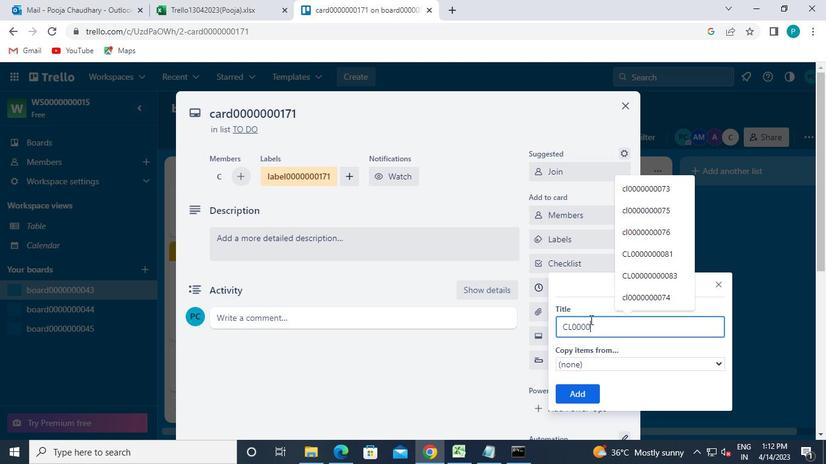 
Action: Keyboard 0
Screenshot: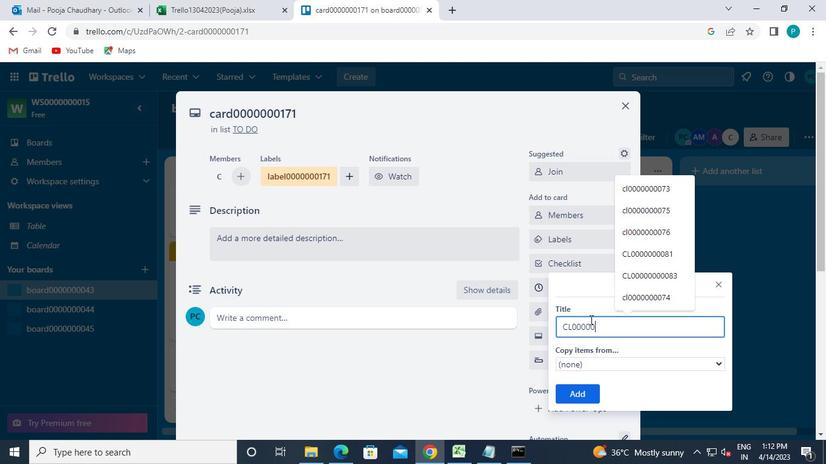 
Action: Keyboard 0
Screenshot: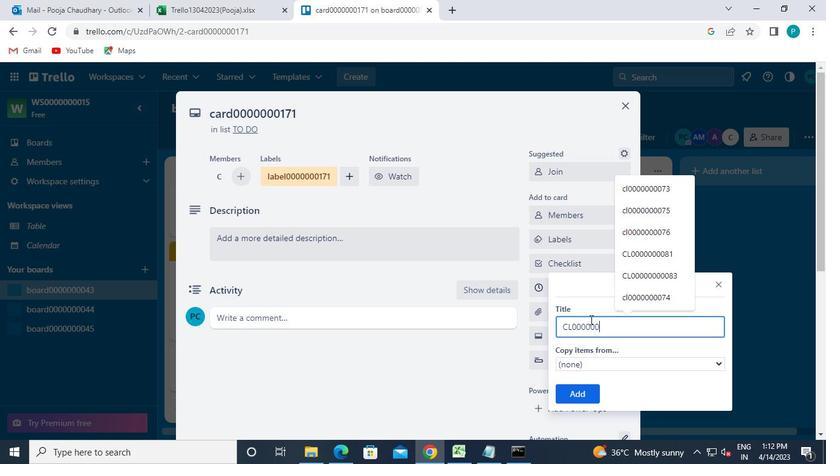 
Action: Keyboard 1
Screenshot: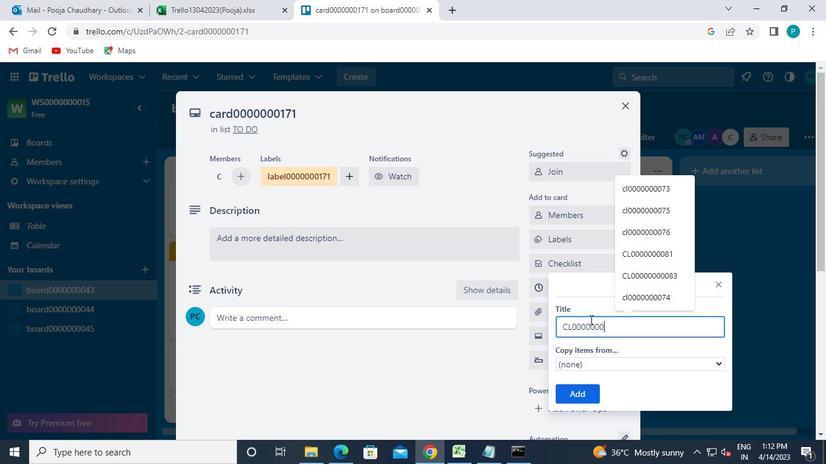 
Action: Keyboard 7
Screenshot: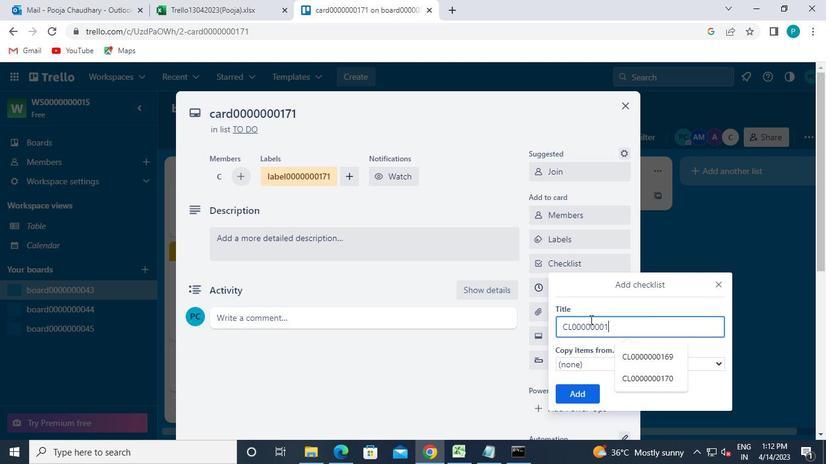 
Action: Keyboard 1
Screenshot: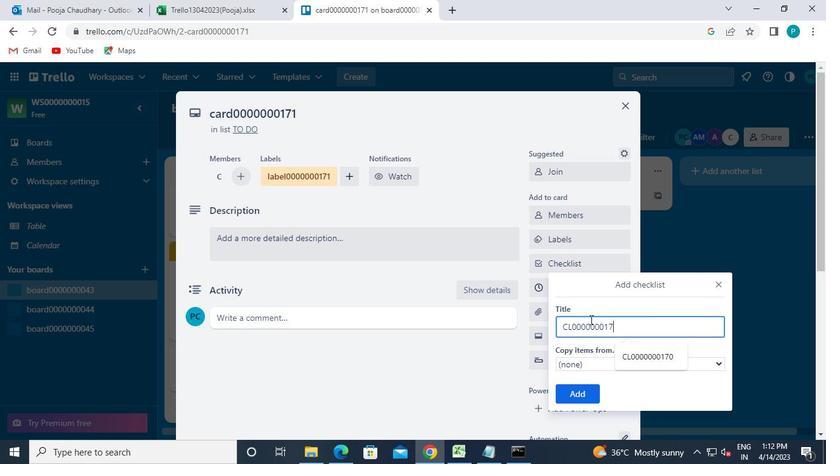 
Action: Mouse moved to (585, 394)
Screenshot: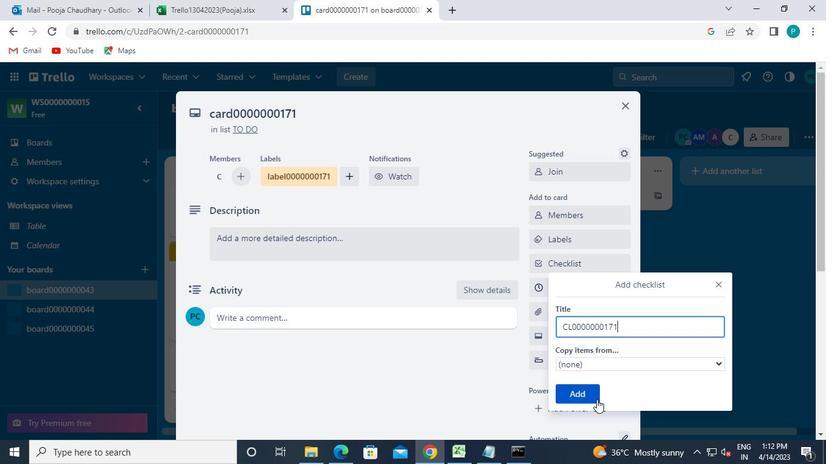 
Action: Mouse pressed left at (585, 394)
Screenshot: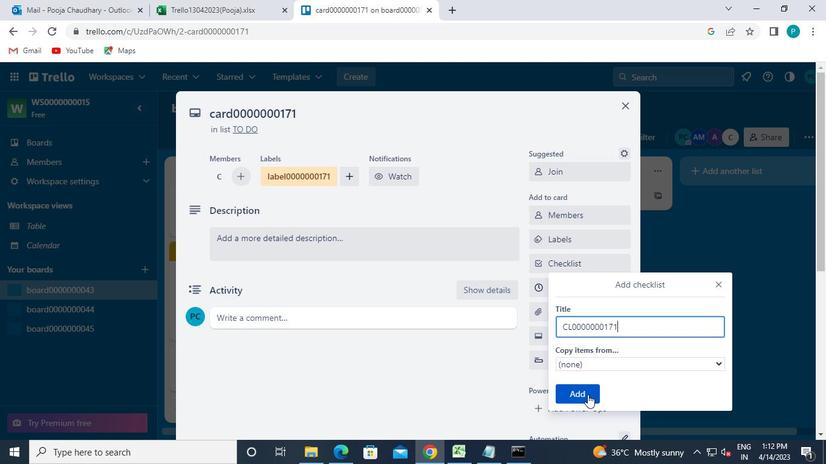 
Action: Mouse moved to (550, 291)
Screenshot: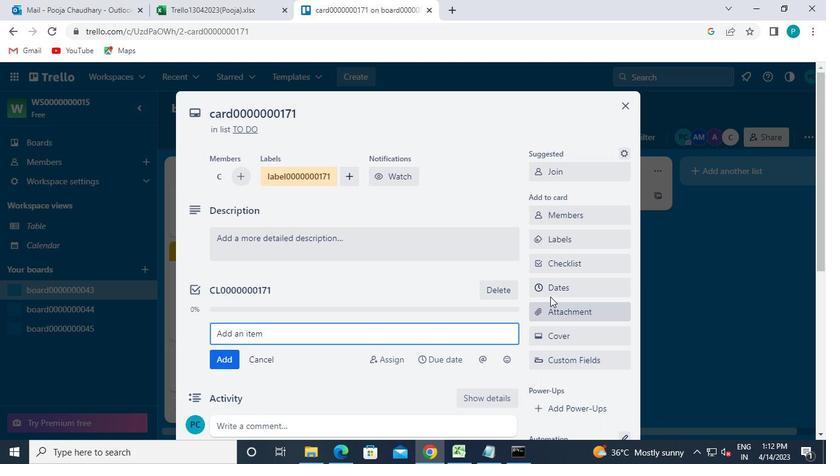
Action: Mouse pressed left at (550, 291)
Screenshot: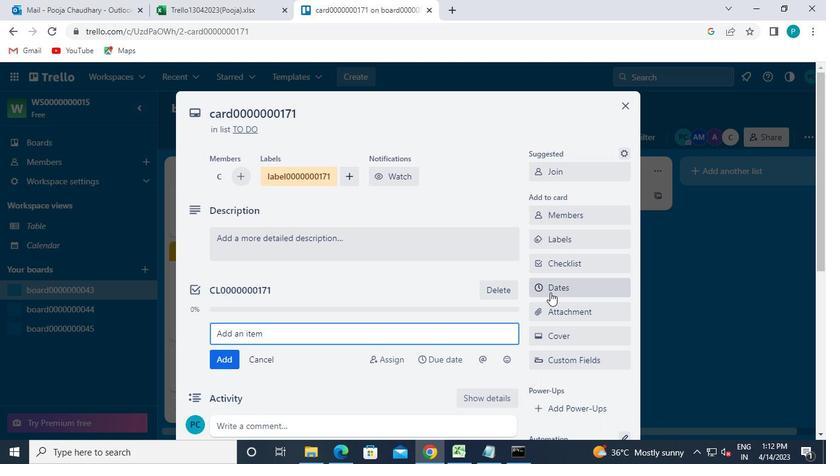 
Action: Mouse moved to (532, 320)
Screenshot: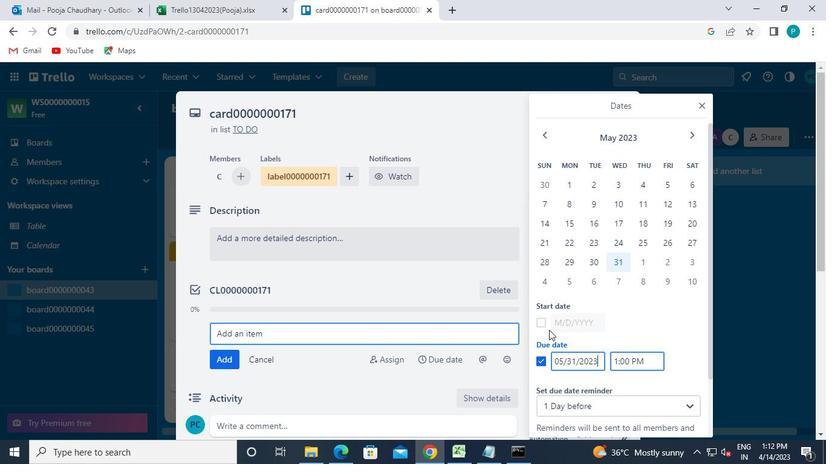 
Action: Mouse pressed left at (532, 320)
Screenshot: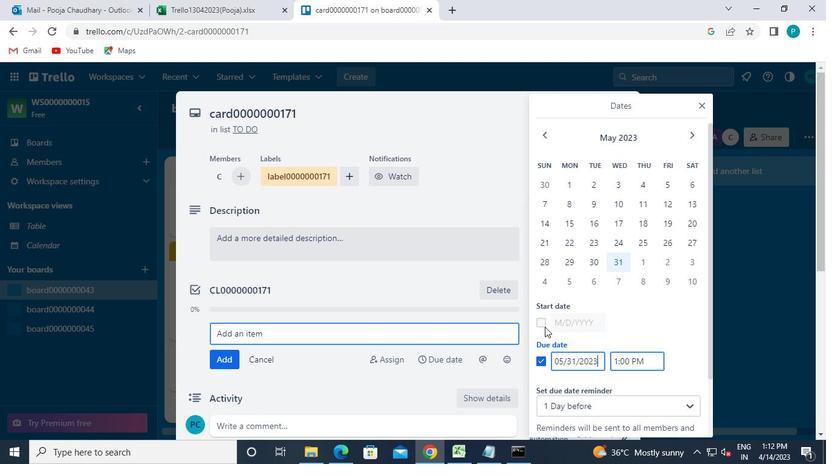 
Action: Mouse moved to (540, 323)
Screenshot: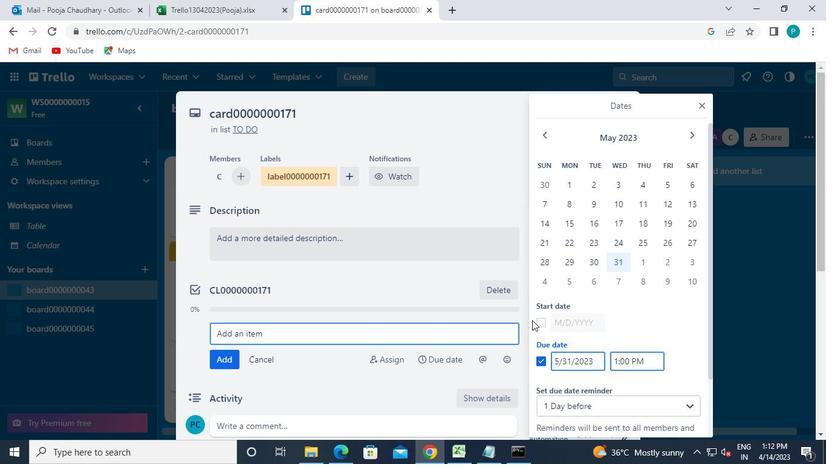 
Action: Mouse pressed left at (540, 323)
Screenshot: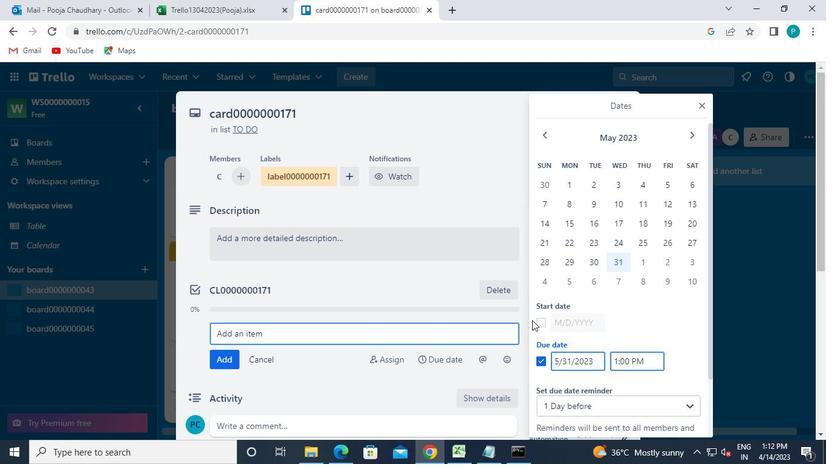 
Action: Mouse moved to (687, 134)
Screenshot: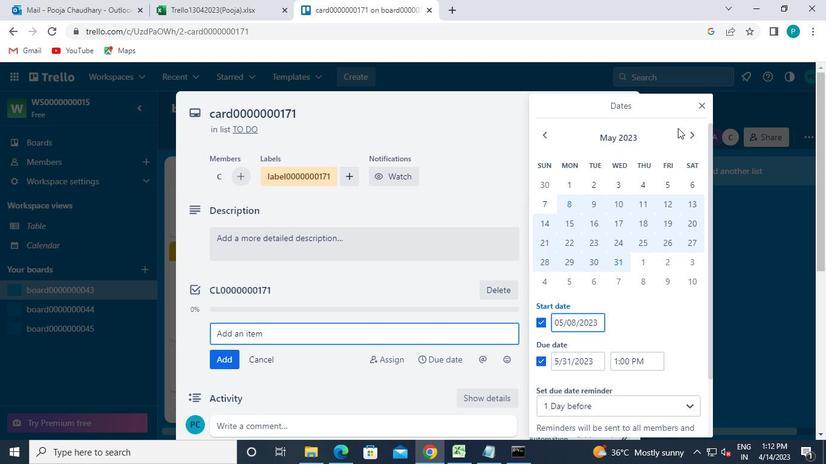 
Action: Mouse pressed left at (687, 134)
Screenshot: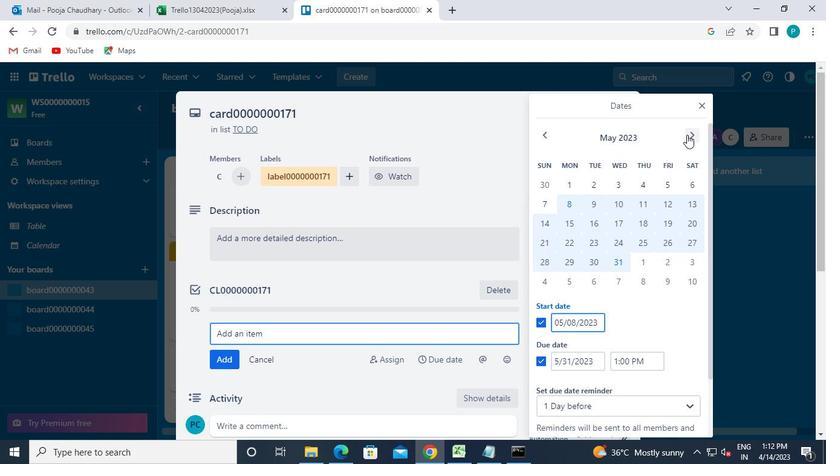 
Action: Mouse moved to (647, 180)
Screenshot: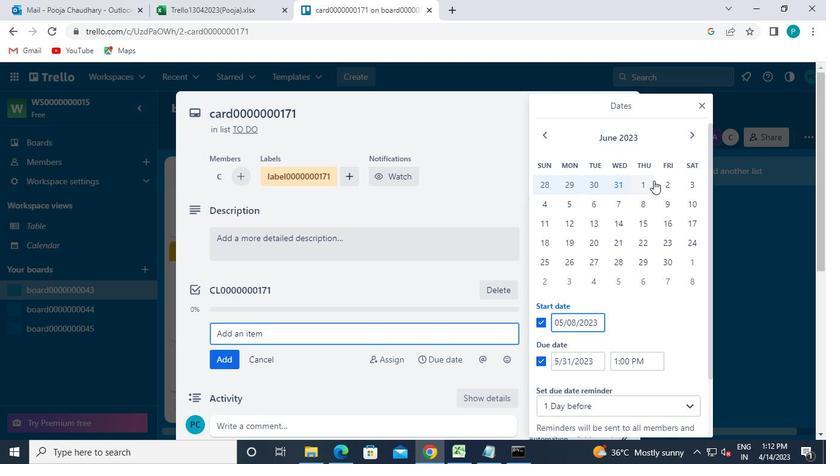 
Action: Mouse pressed left at (647, 180)
Screenshot: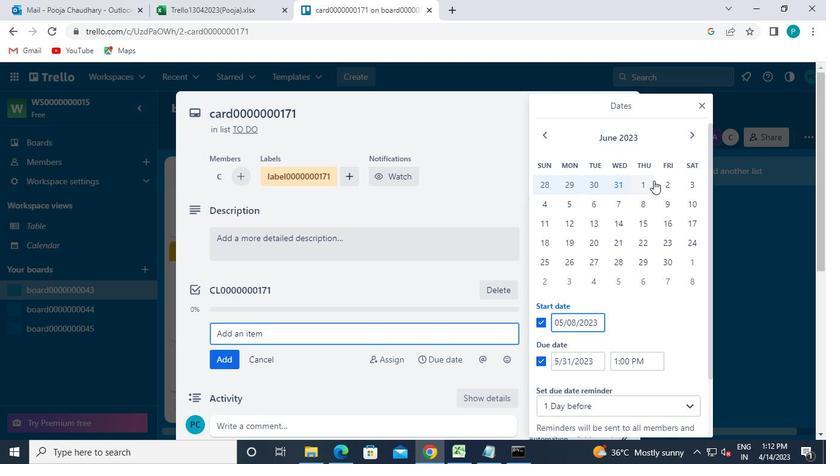 
Action: Mouse moved to (674, 262)
Screenshot: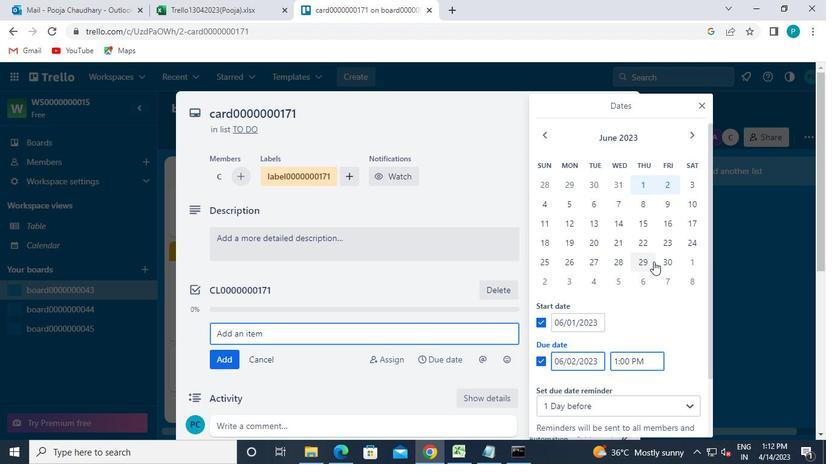 
Action: Mouse pressed left at (674, 262)
Screenshot: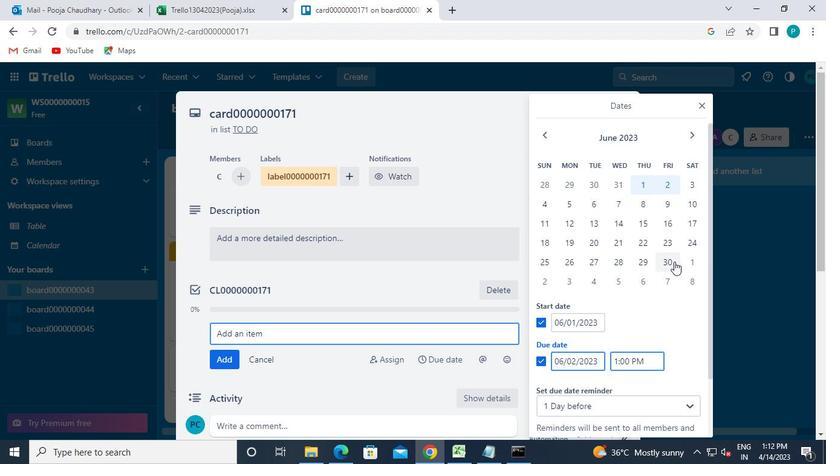 
Action: Mouse moved to (575, 387)
Screenshot: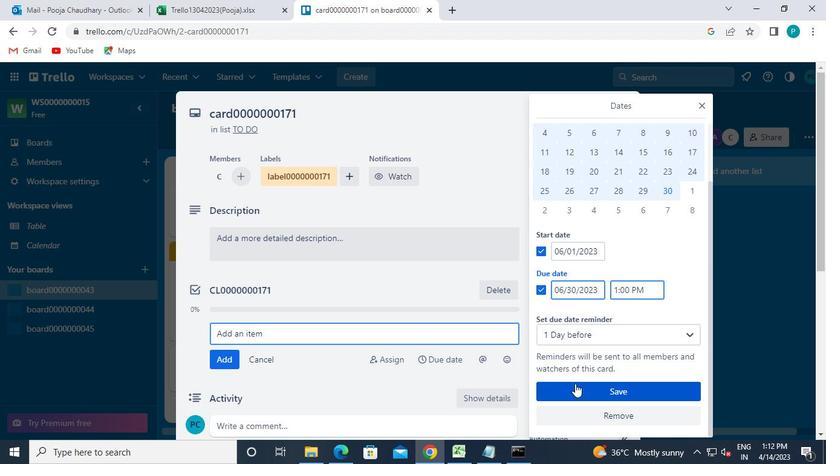 
Action: Mouse pressed left at (575, 387)
Screenshot: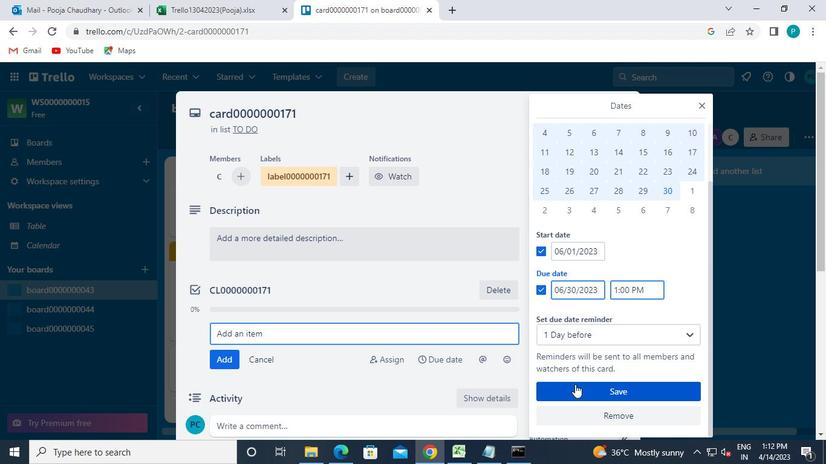 
Action: Mouse moved to (572, 367)
Screenshot: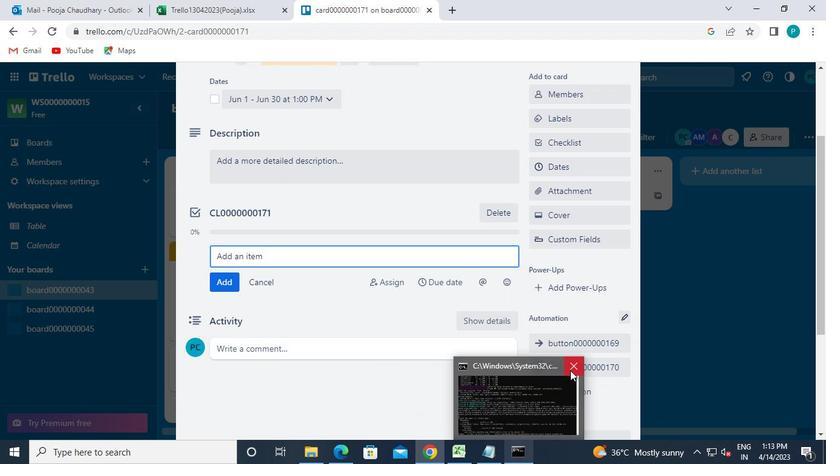 
Action: Mouse pressed left at (572, 367)
Screenshot: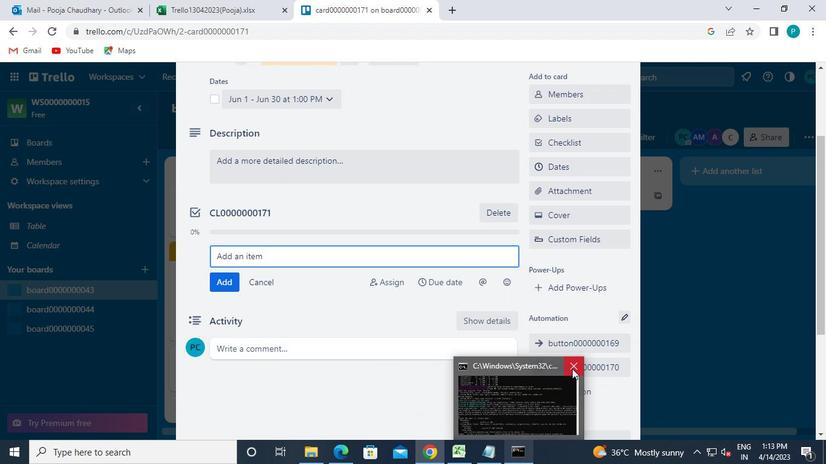 
